 Task: Look for space in Marau, Brazil from 3rd August, 2023 to 17th August, 2023 for 3 adults, 1 child in price range Rs.3000 to Rs.15000. Place can be entire place with 3 bedrooms having 4 beds and 2 bathrooms. Property type can be house, flat, guest house. Booking option can be shelf check-in. Required host language is Spanish.
Action: Mouse moved to (433, 184)
Screenshot: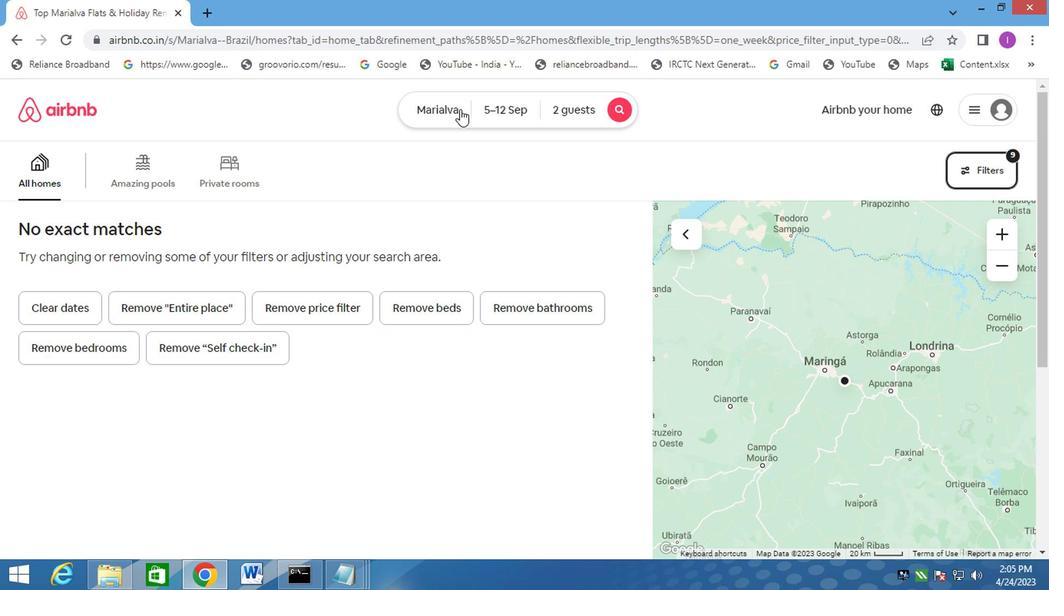 
Action: Mouse pressed left at (433, 184)
Screenshot: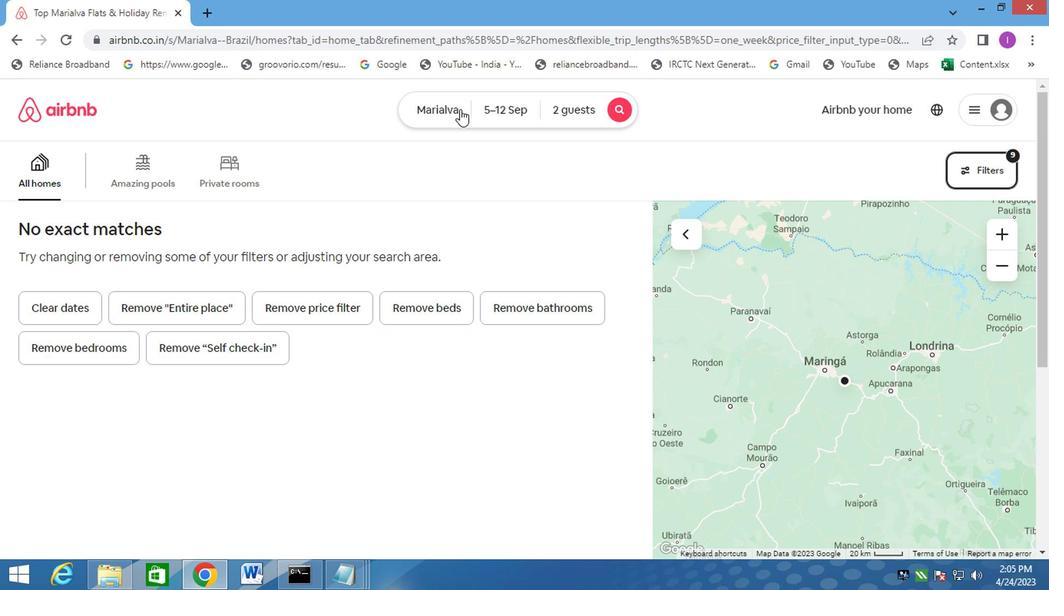 
Action: Mouse moved to (406, 225)
Screenshot: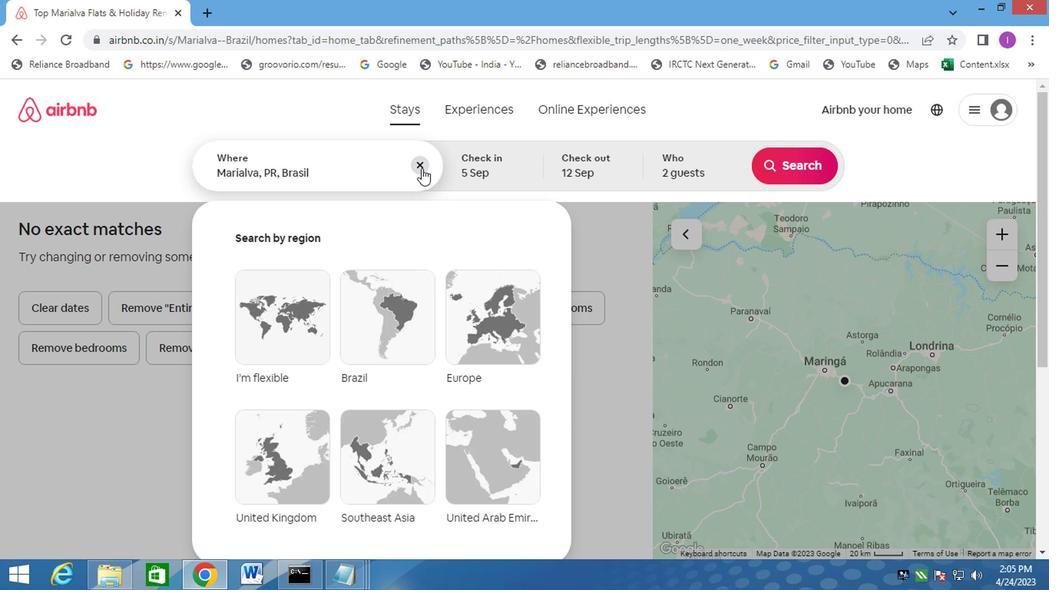 
Action: Mouse pressed left at (406, 225)
Screenshot: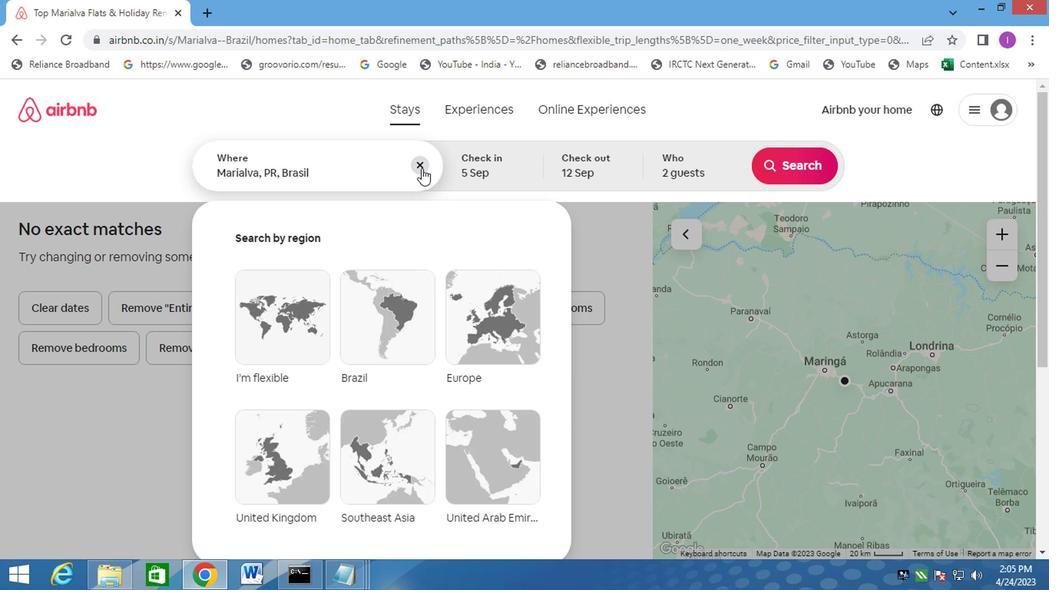 
Action: Mouse moved to (407, 225)
Screenshot: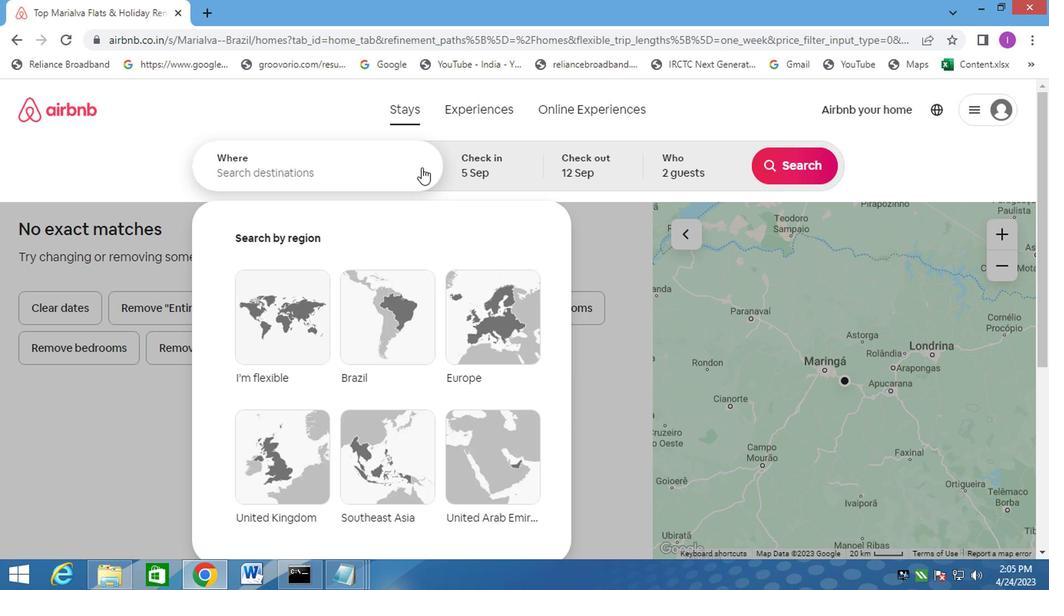 
Action: Key pressed marau,<Key.shift>BRAZIL
Screenshot: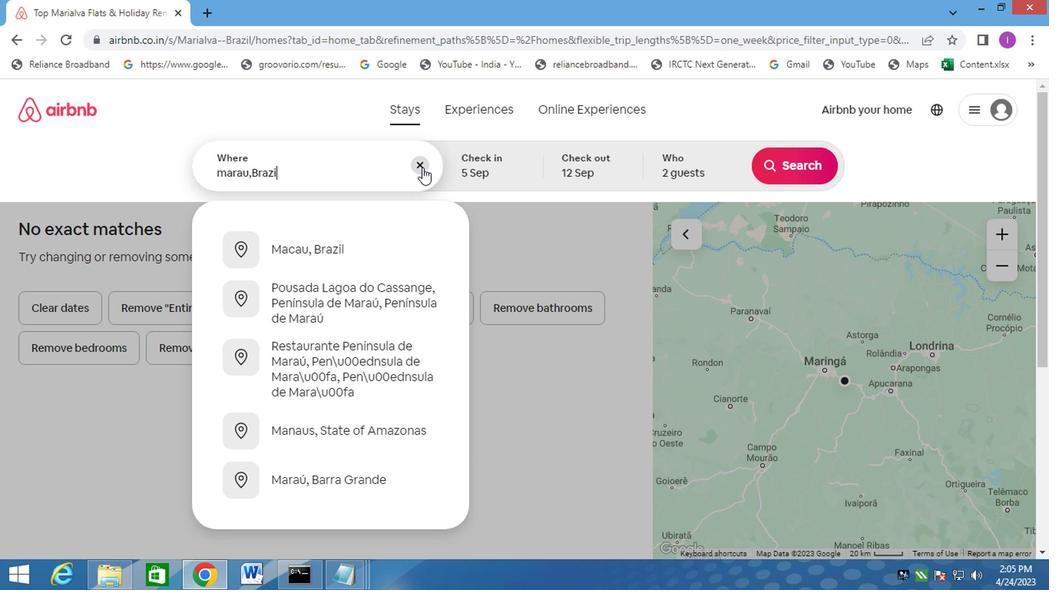 
Action: Mouse moved to (464, 220)
Screenshot: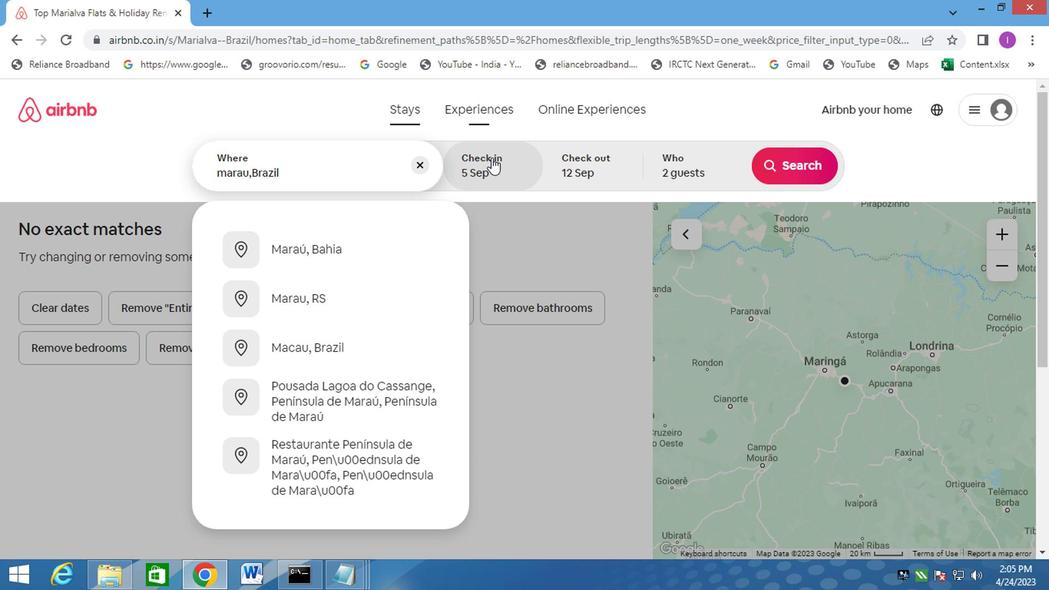 
Action: Mouse pressed left at (464, 220)
Screenshot: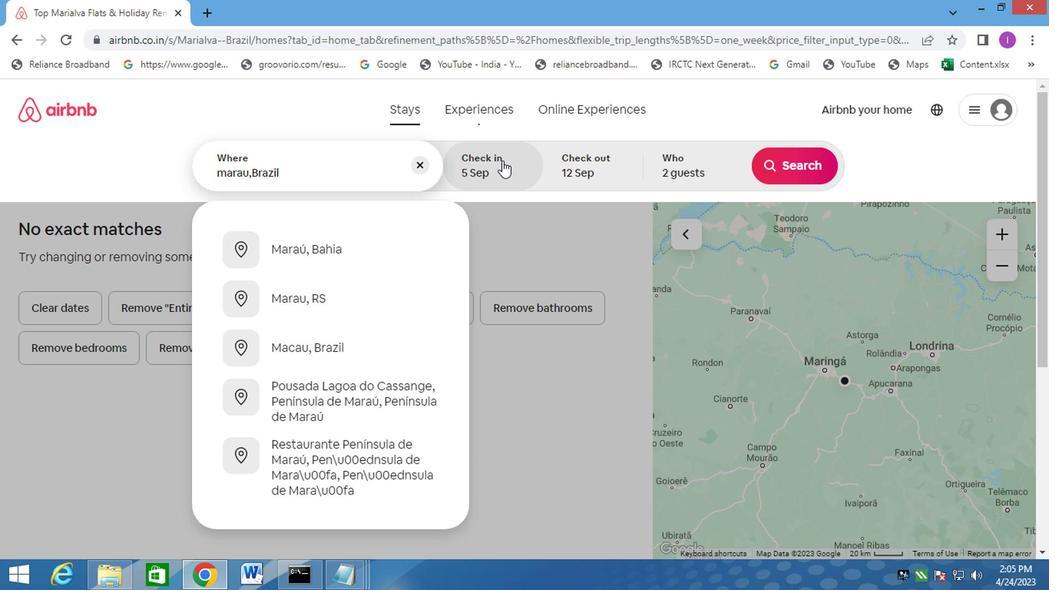 
Action: Mouse moved to (272, 312)
Screenshot: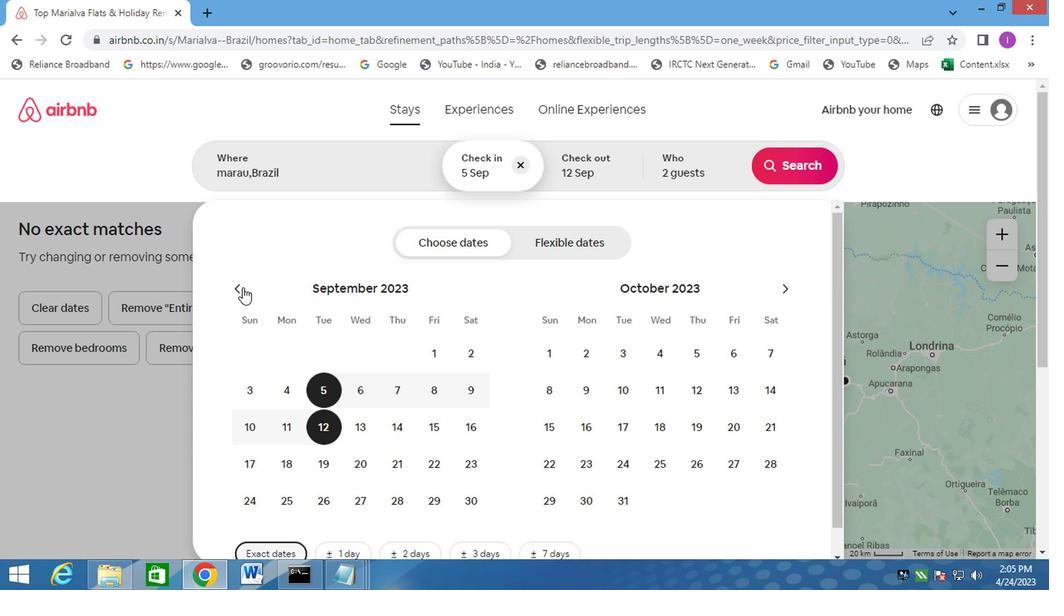 
Action: Mouse pressed left at (272, 312)
Screenshot: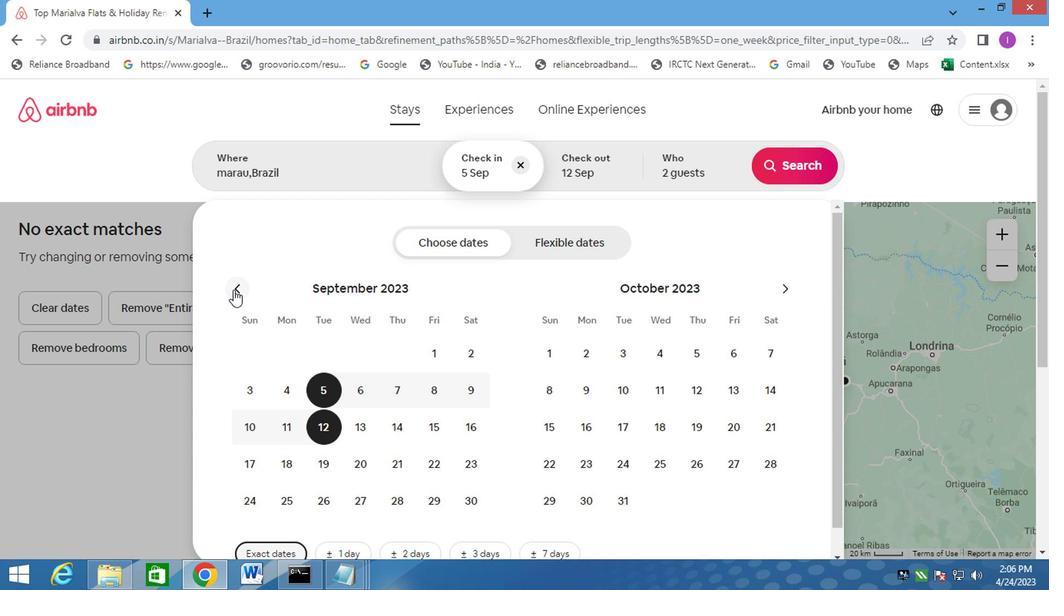 
Action: Mouse moved to (391, 364)
Screenshot: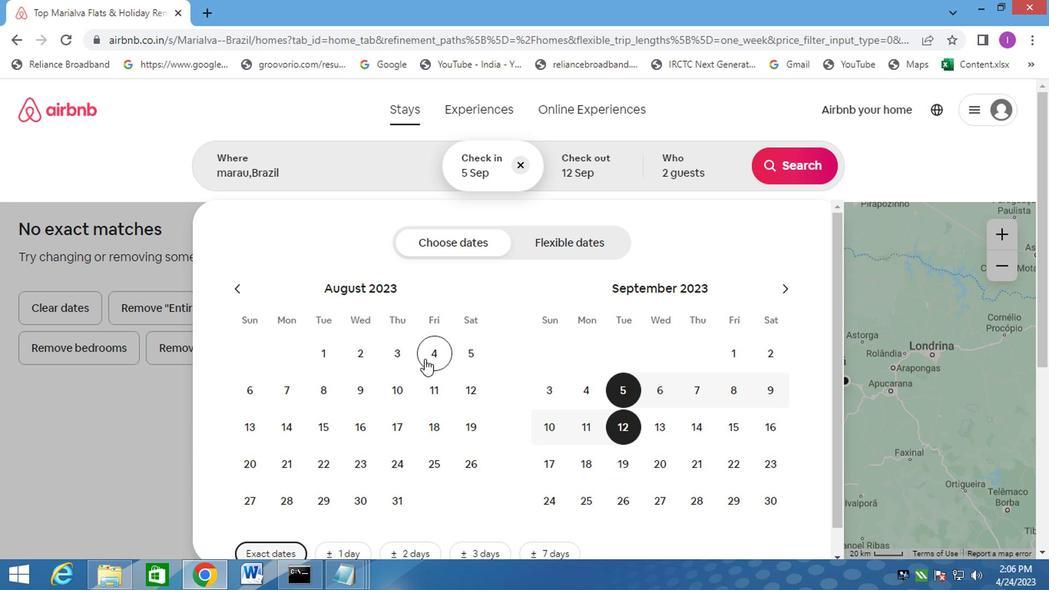
Action: Mouse pressed left at (391, 364)
Screenshot: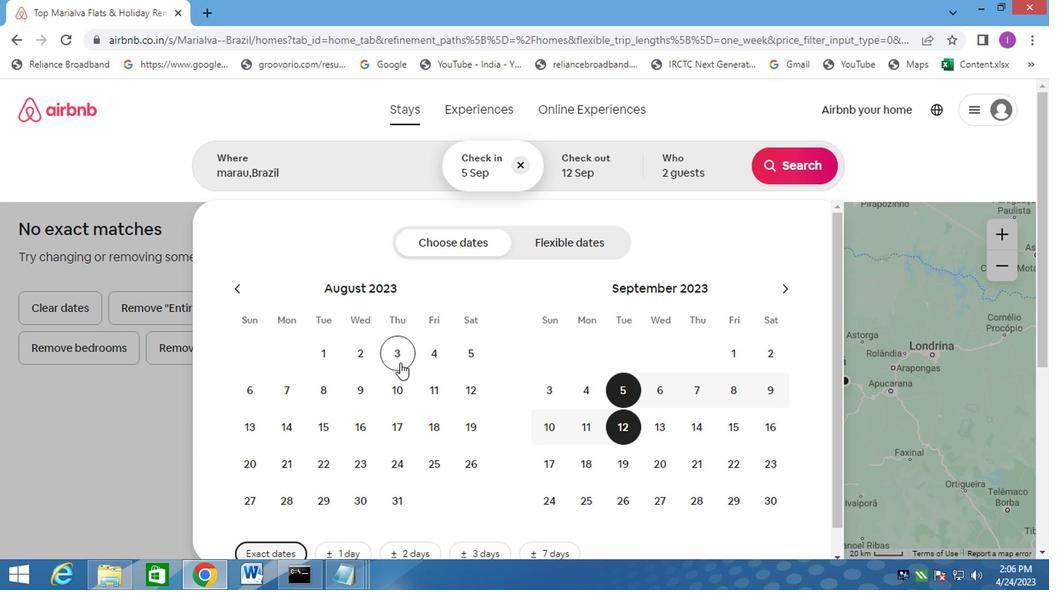 
Action: Mouse moved to (390, 404)
Screenshot: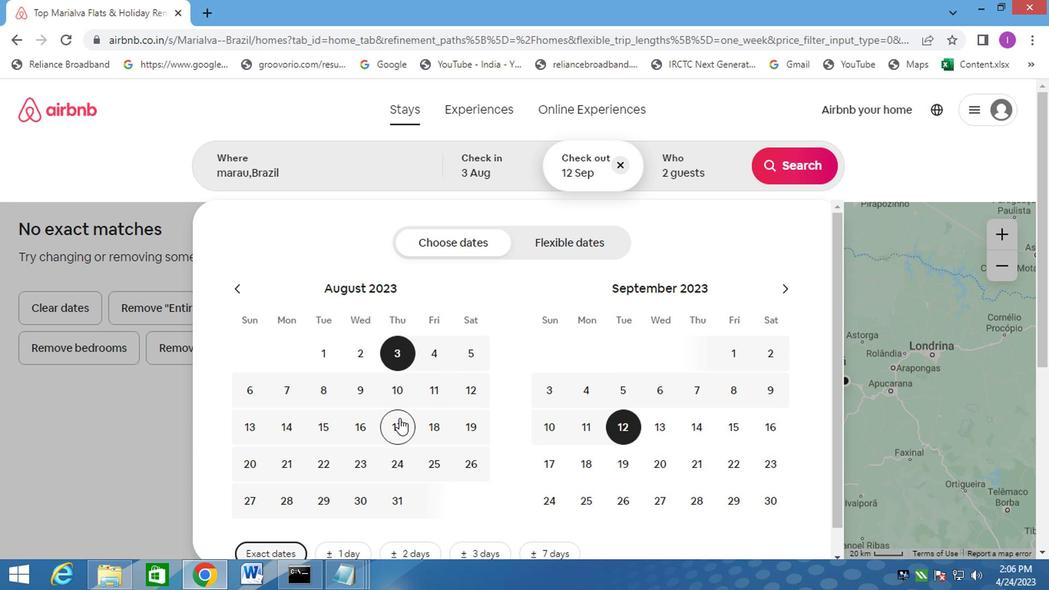 
Action: Mouse pressed left at (390, 404)
Screenshot: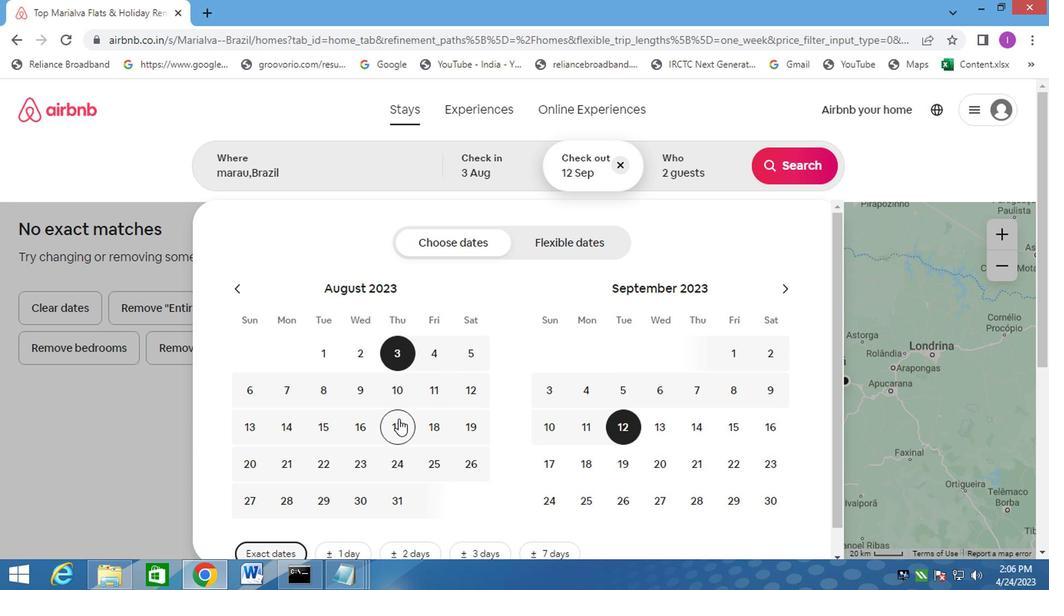 
Action: Mouse moved to (618, 225)
Screenshot: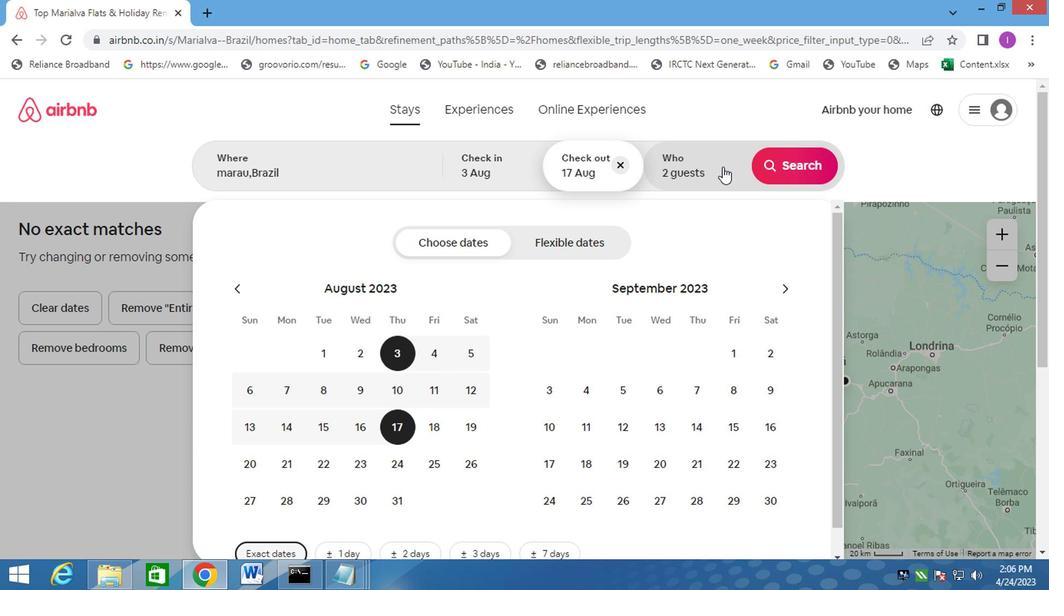 
Action: Mouse pressed left at (618, 225)
Screenshot: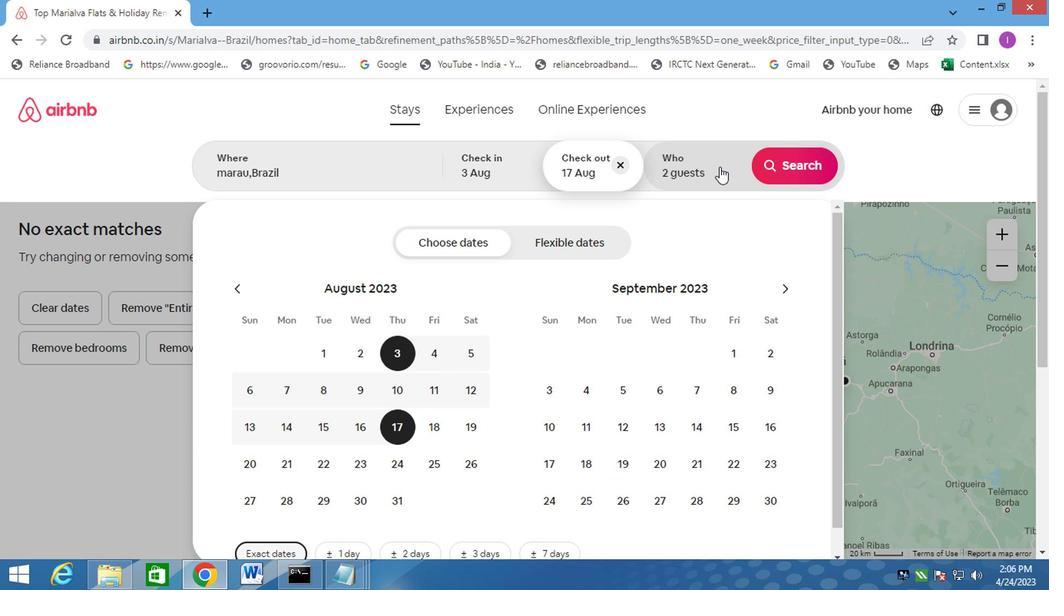 
Action: Mouse moved to (669, 224)
Screenshot: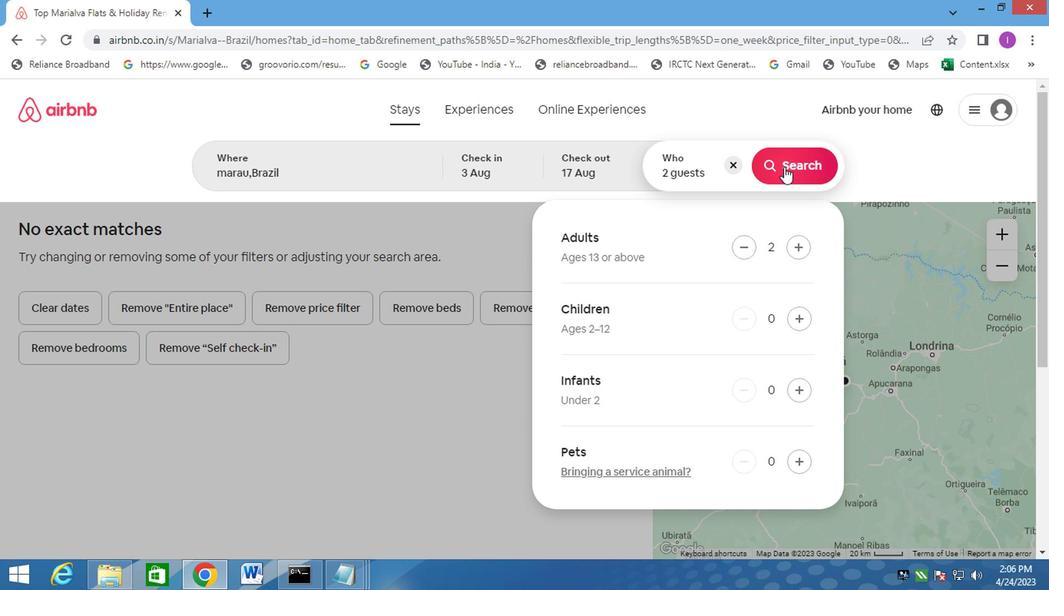 
Action: Mouse pressed left at (669, 224)
Screenshot: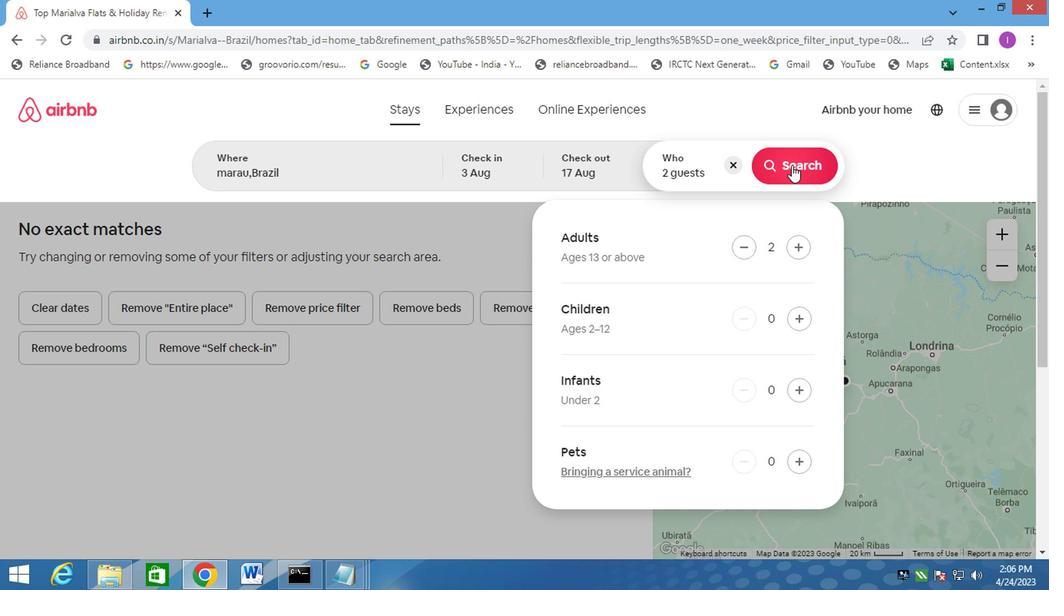 
Action: Mouse pressed left at (669, 224)
Screenshot: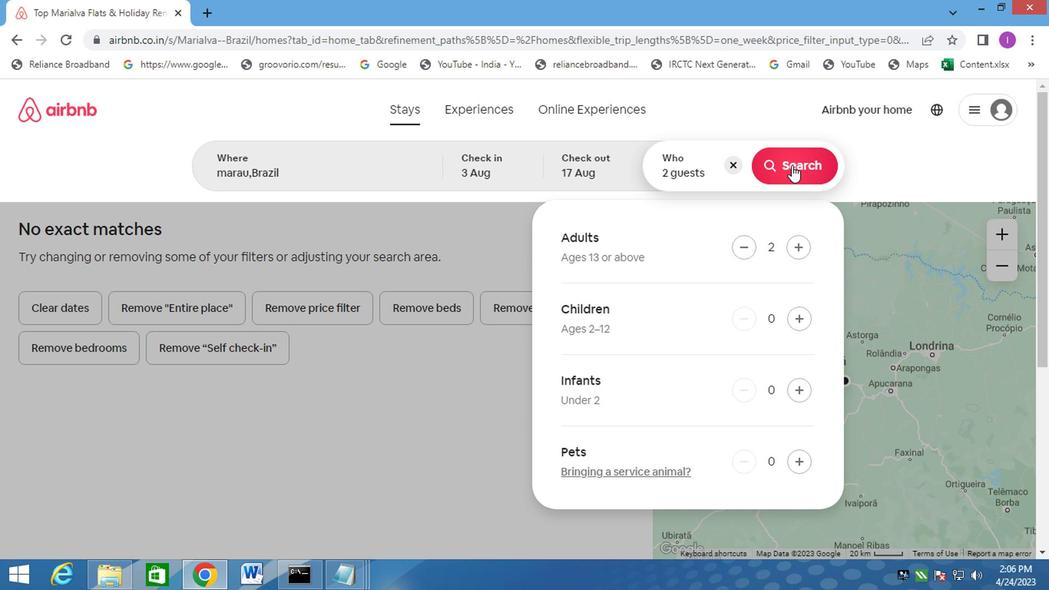 
Action: Mouse moved to (801, 230)
Screenshot: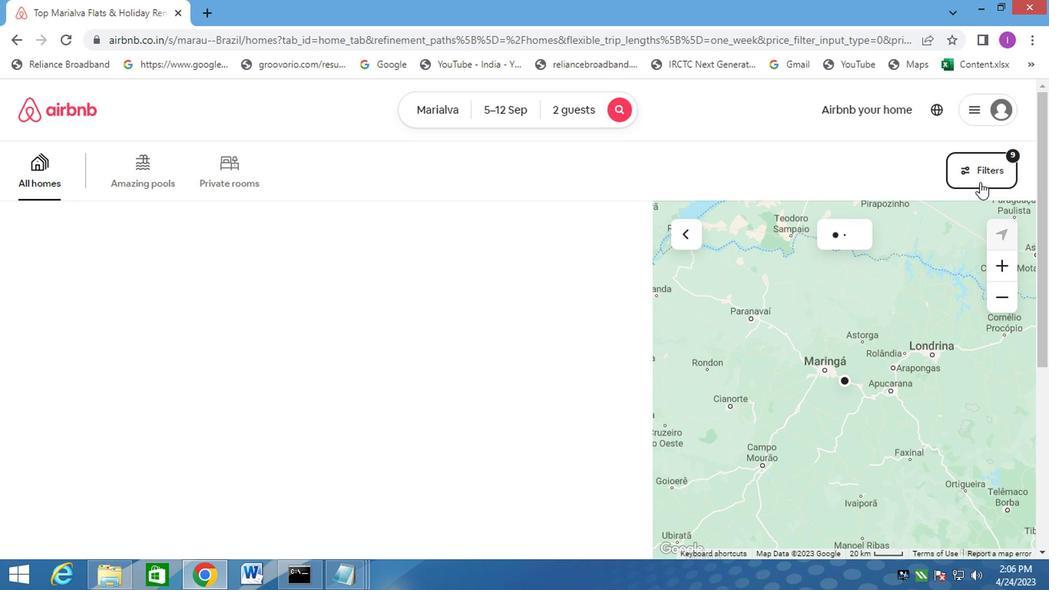 
Action: Mouse pressed left at (801, 230)
Screenshot: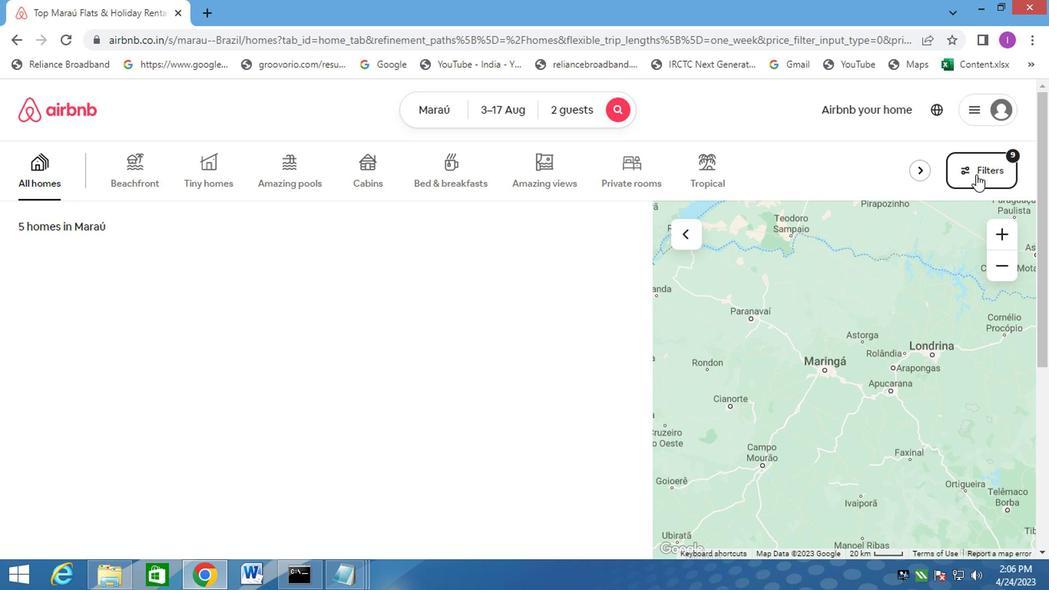 
Action: Mouse moved to (600, 351)
Screenshot: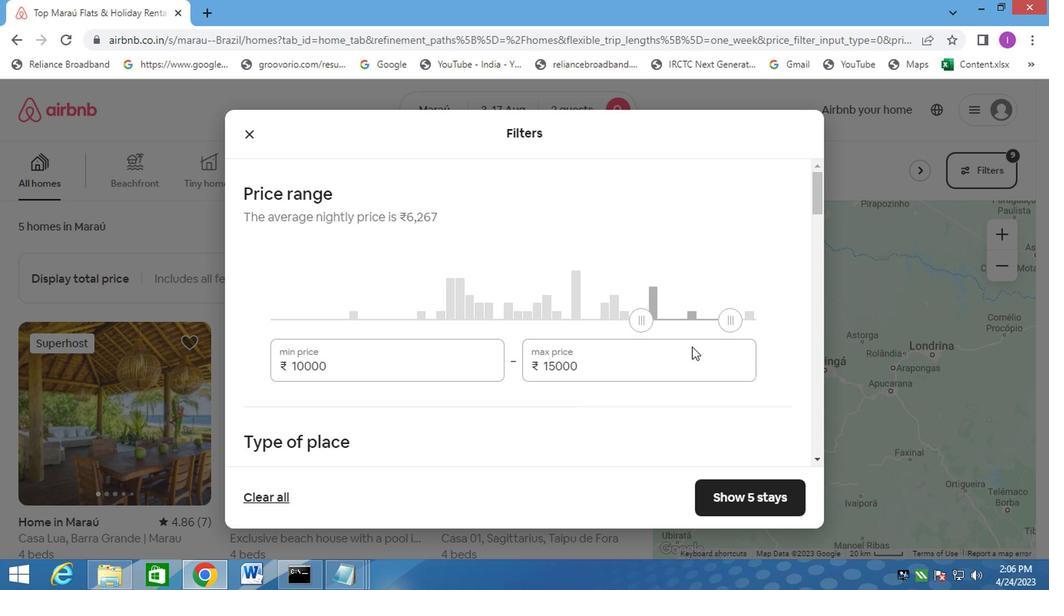 
Action: Mouse scrolled (600, 351) with delta (0, 0)
Screenshot: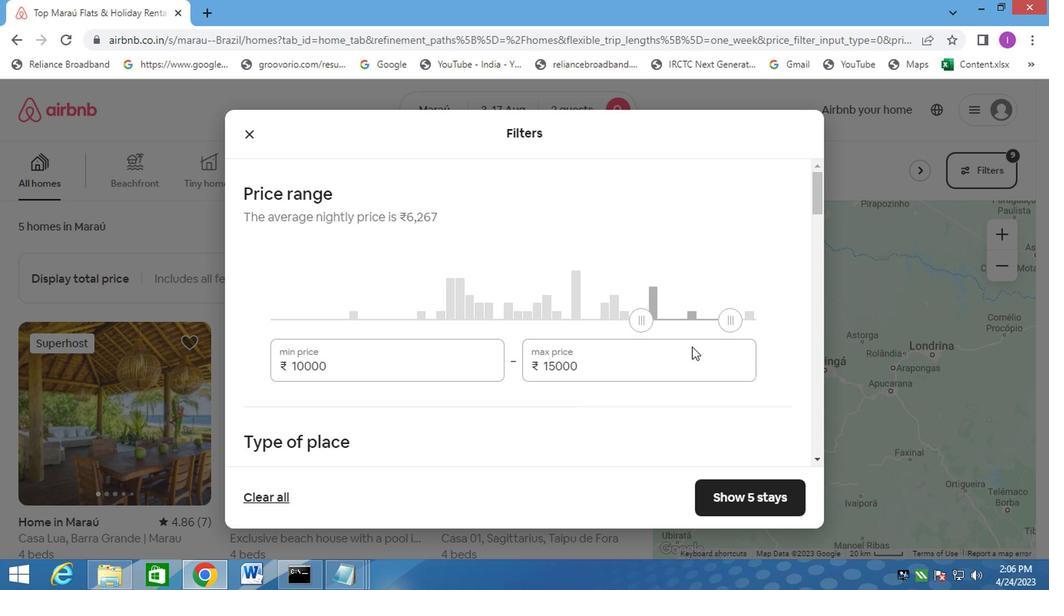 
Action: Mouse moved to (602, 351)
Screenshot: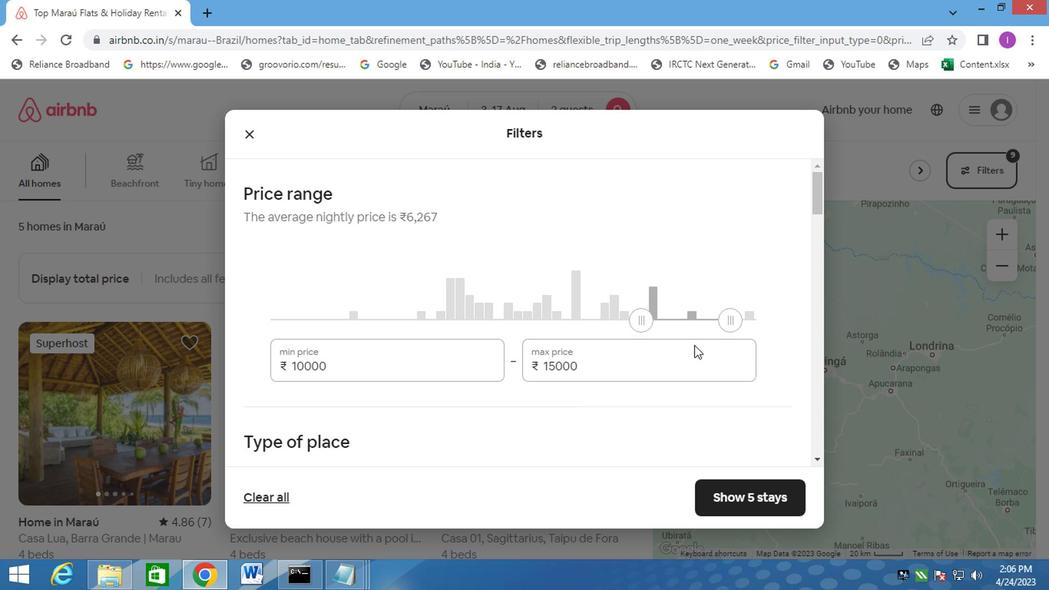 
Action: Mouse scrolled (602, 351) with delta (0, 0)
Screenshot: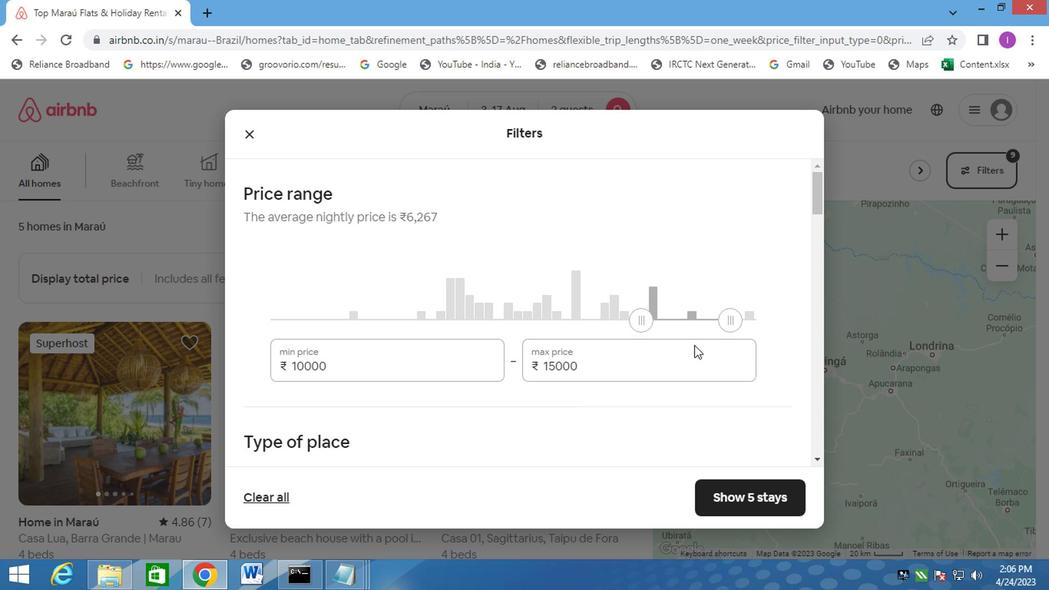 
Action: Mouse moved to (581, 381)
Screenshot: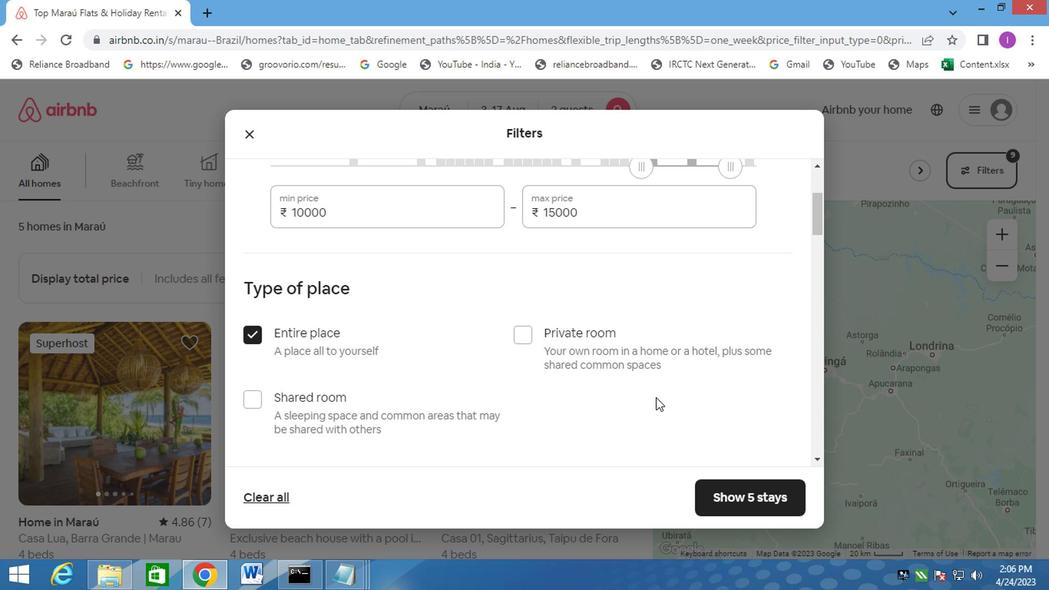 
Action: Mouse scrolled (581, 380) with delta (0, 0)
Screenshot: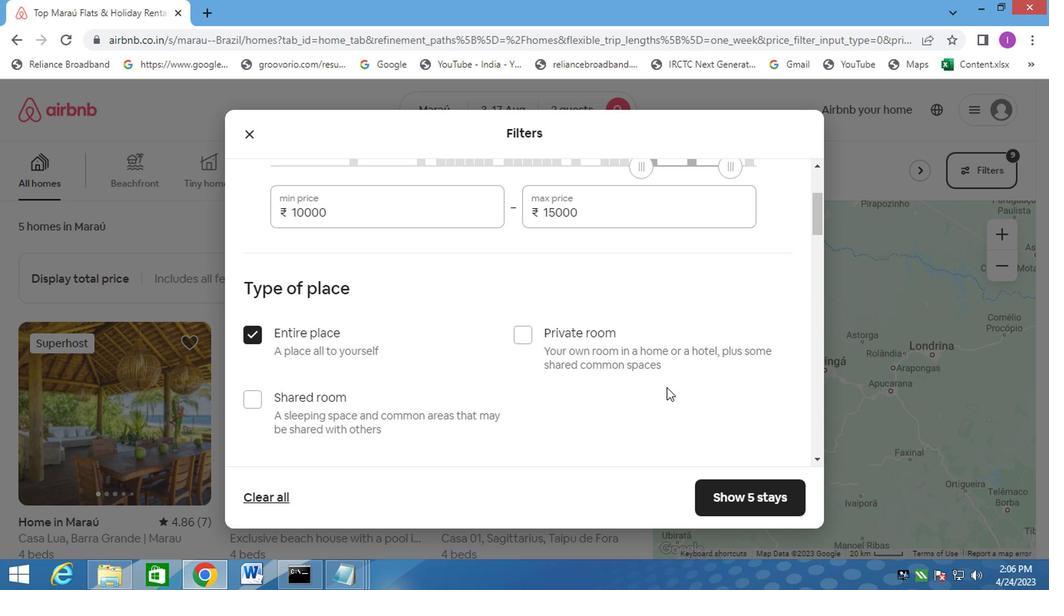 
Action: Mouse scrolled (581, 380) with delta (0, 0)
Screenshot: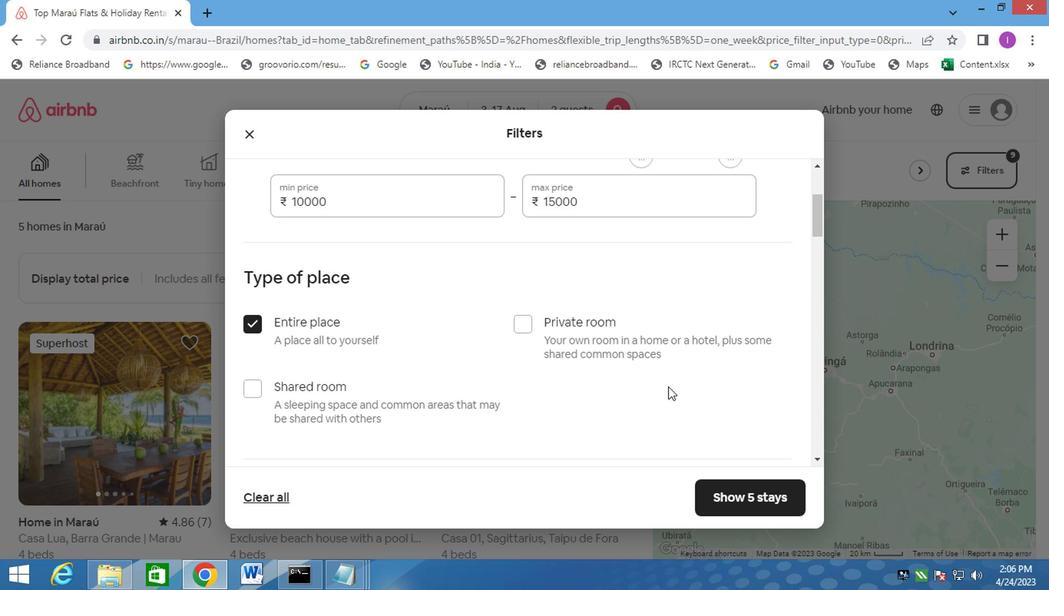 
Action: Mouse moved to (577, 379)
Screenshot: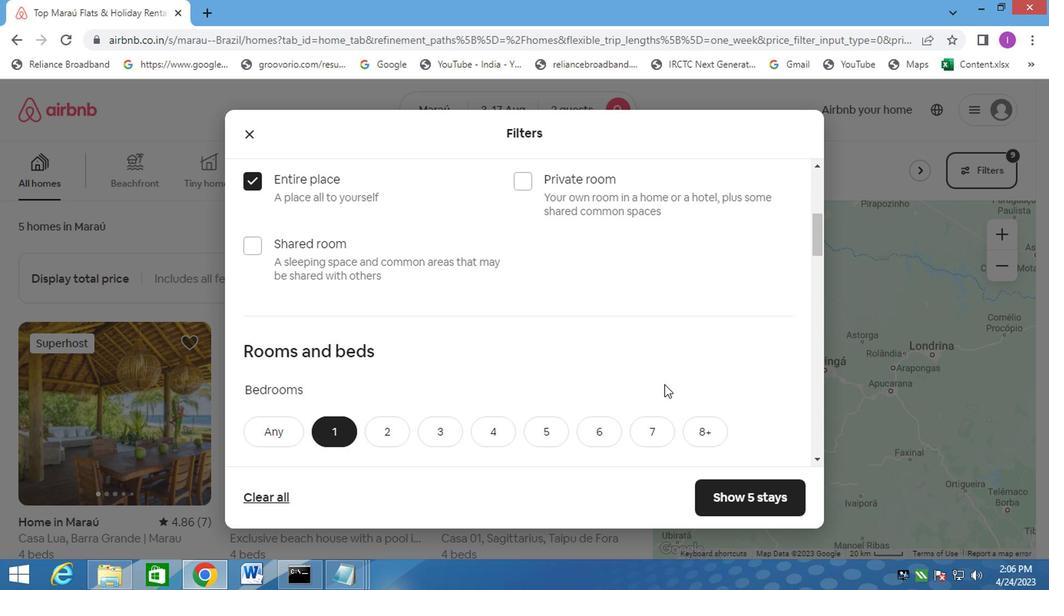 
Action: Mouse scrolled (577, 379) with delta (0, 0)
Screenshot: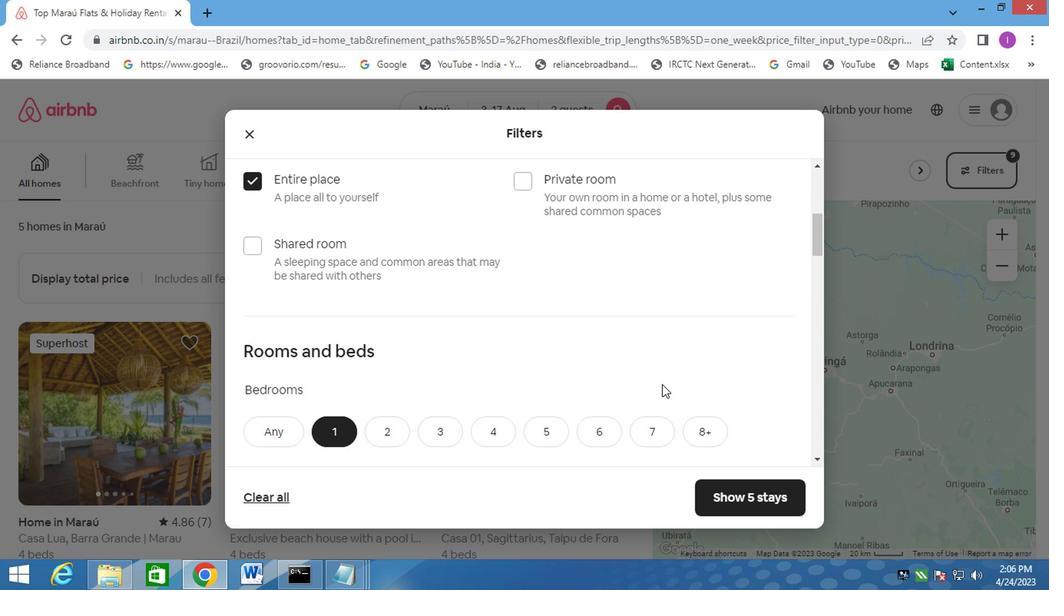 
Action: Mouse scrolled (577, 379) with delta (0, 0)
Screenshot: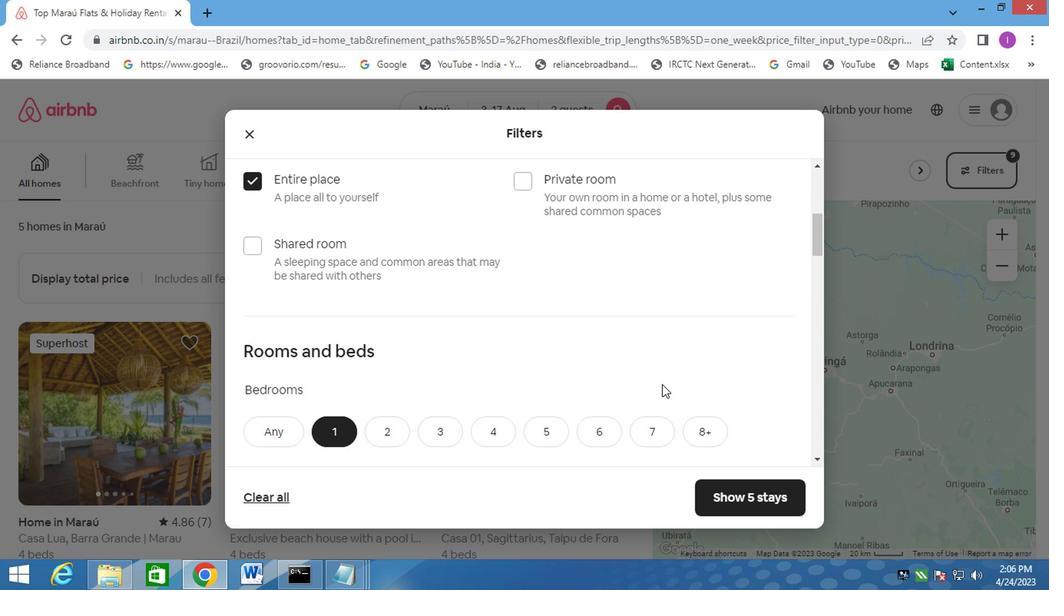 
Action: Mouse moved to (555, 372)
Screenshot: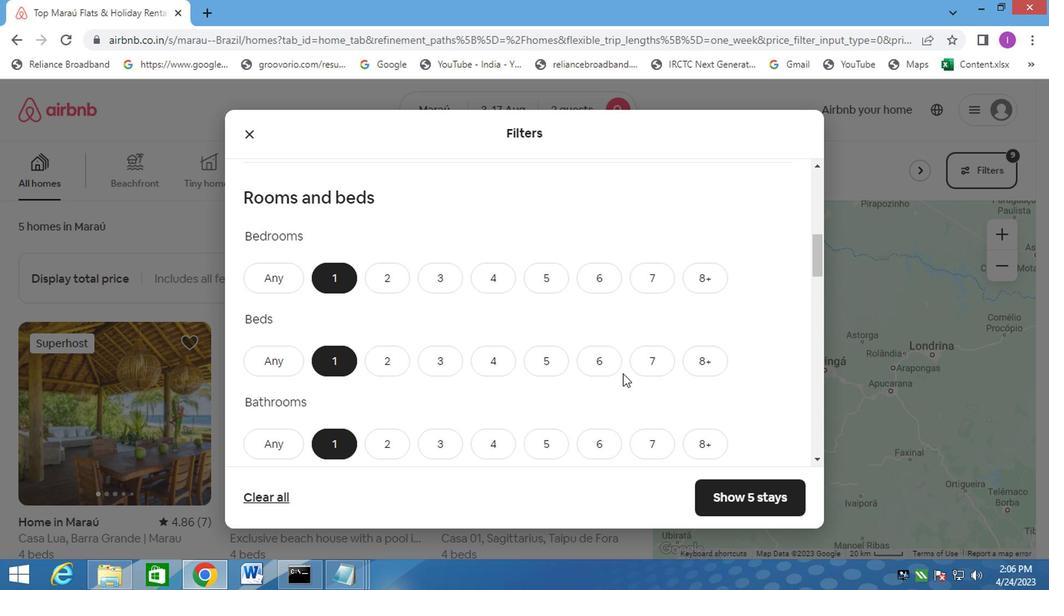 
Action: Mouse scrolled (555, 372) with delta (0, 0)
Screenshot: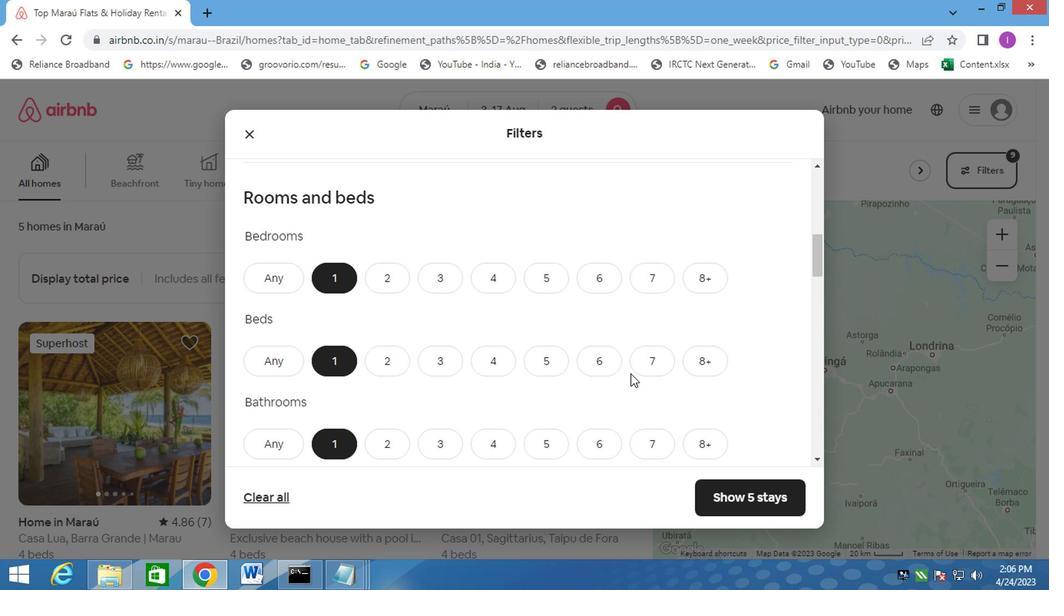 
Action: Mouse moved to (286, 202)
Screenshot: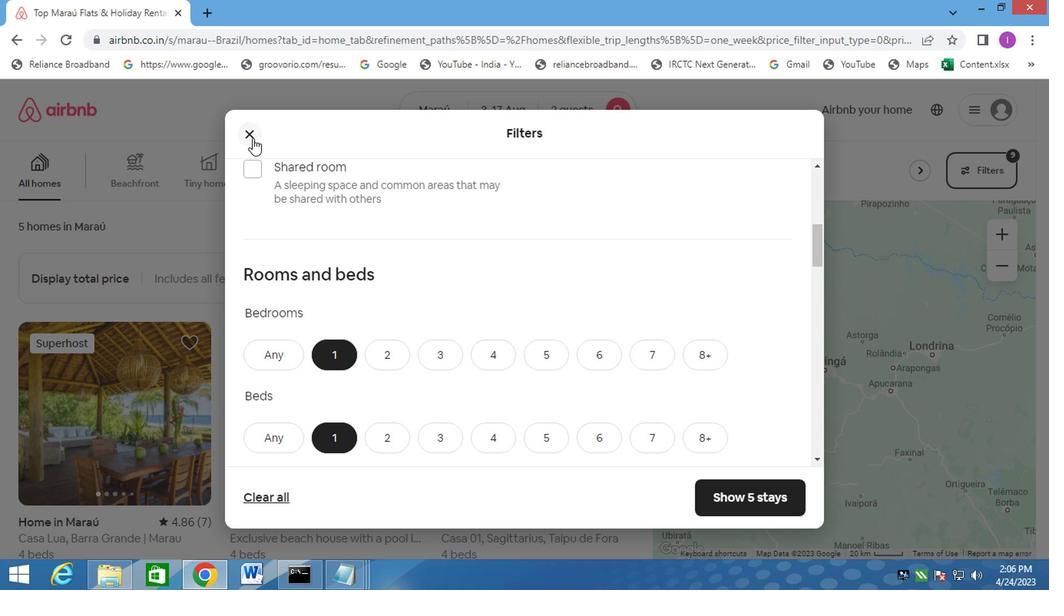 
Action: Mouse pressed left at (286, 202)
Screenshot: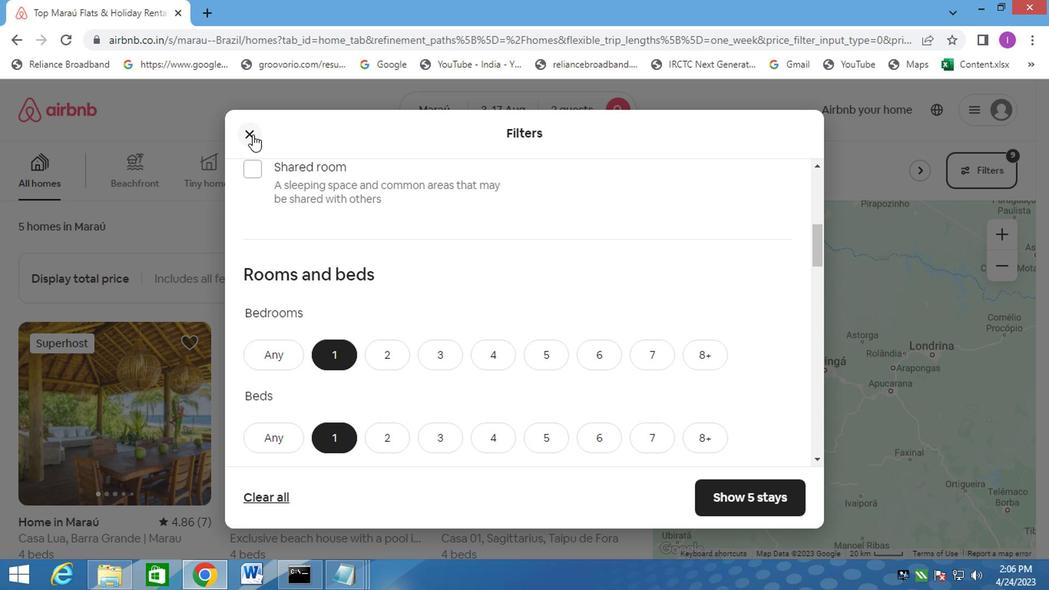 
Action: Mouse moved to (502, 189)
Screenshot: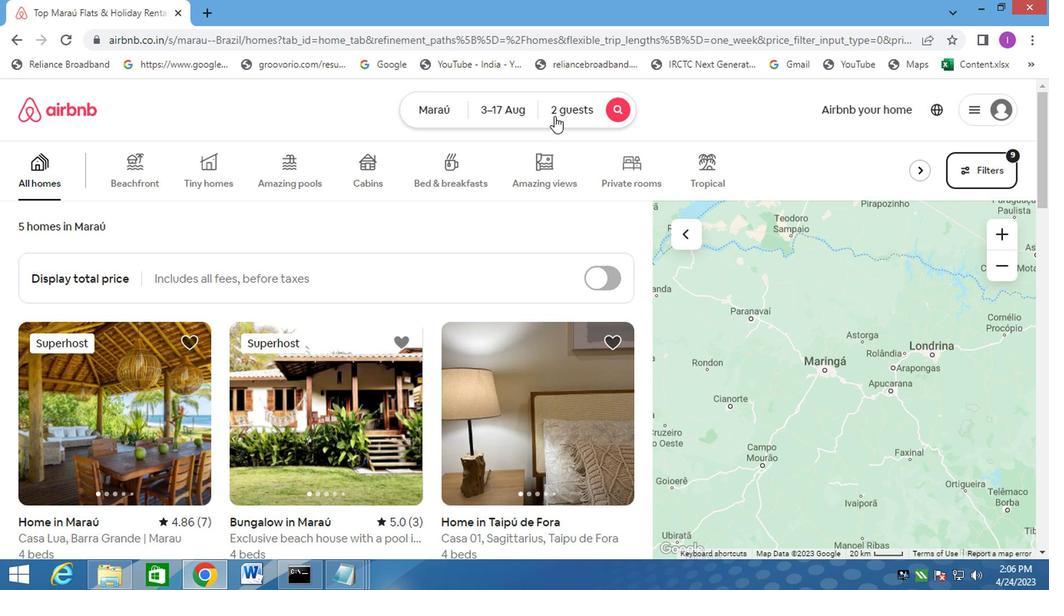 
Action: Mouse pressed left at (502, 189)
Screenshot: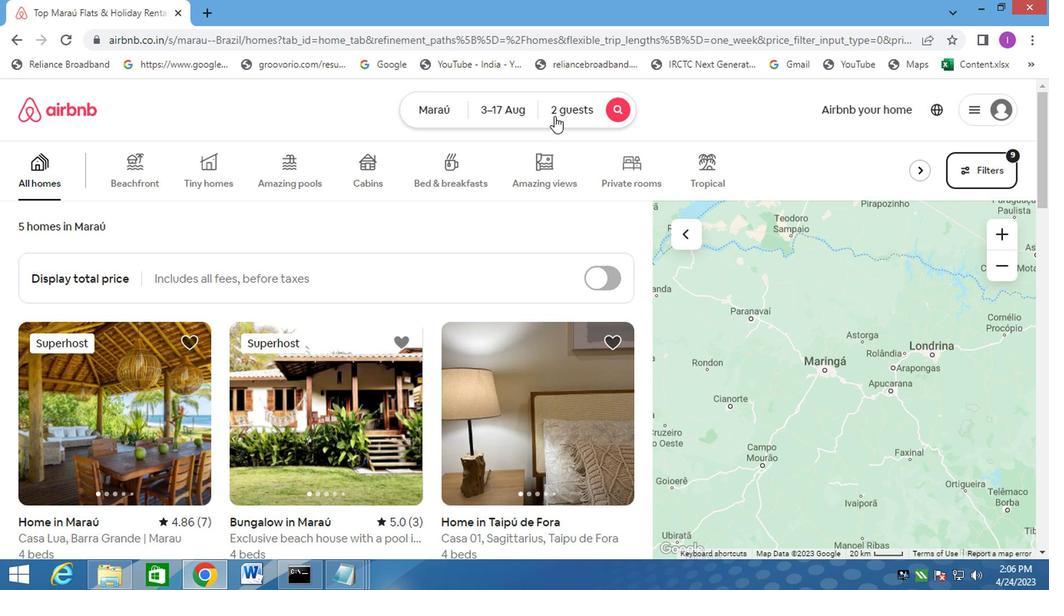 
Action: Mouse moved to (675, 282)
Screenshot: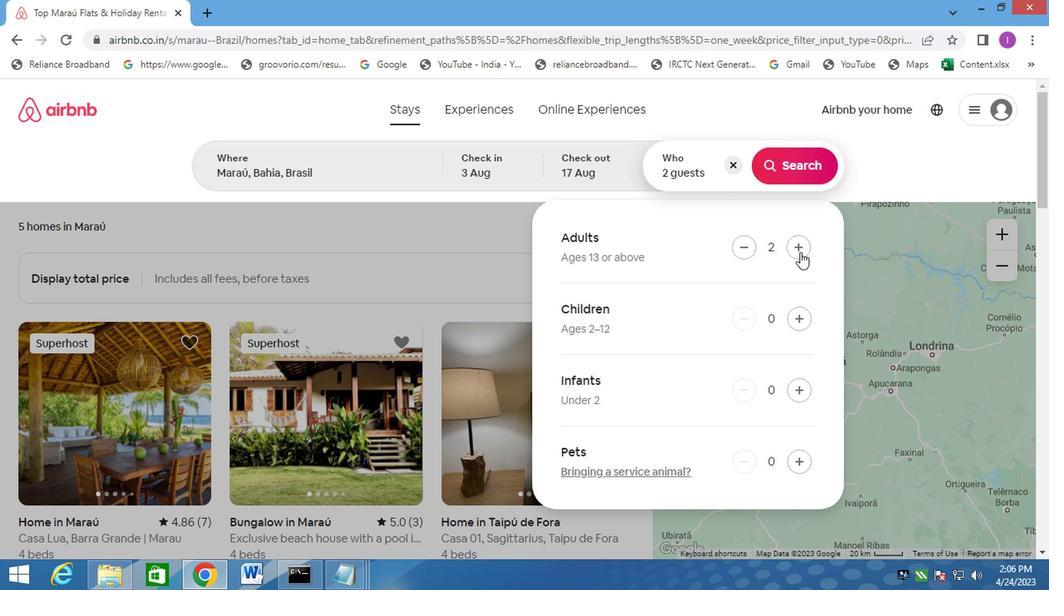 
Action: Mouse pressed left at (675, 282)
Screenshot: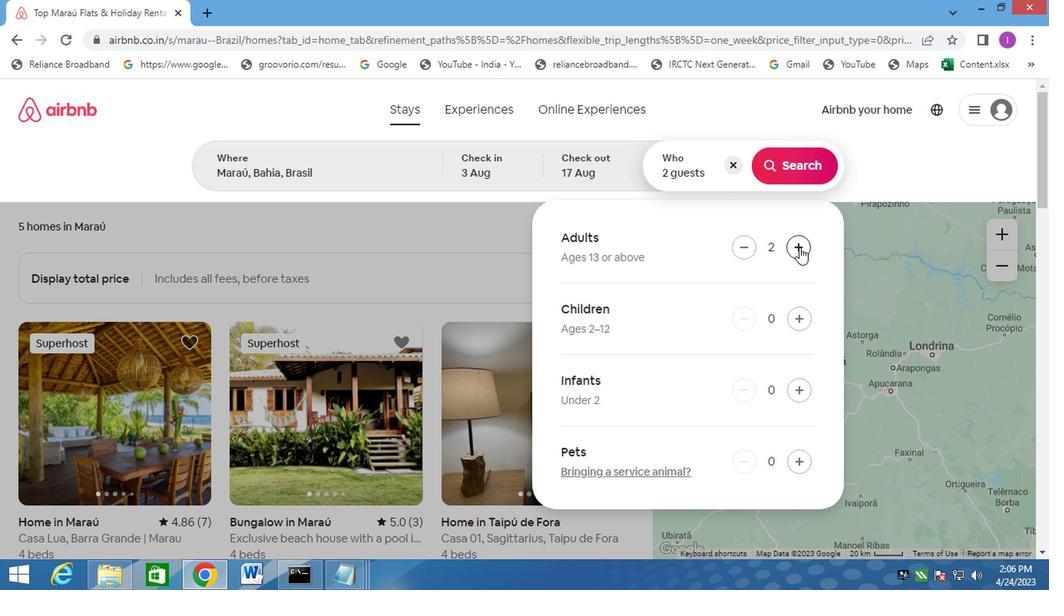 
Action: Mouse moved to (673, 330)
Screenshot: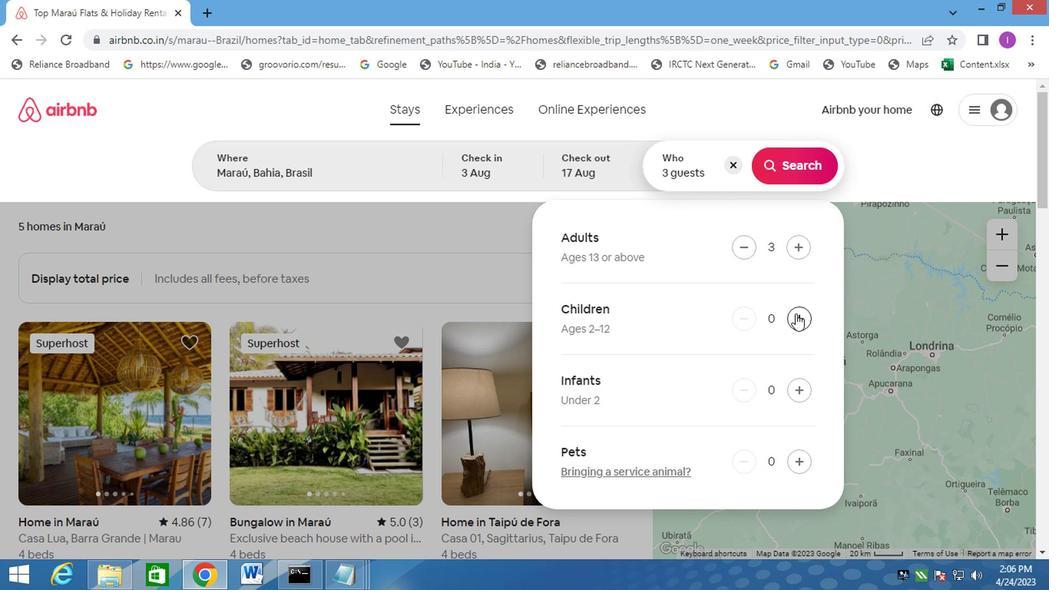 
Action: Mouse pressed left at (673, 330)
Screenshot: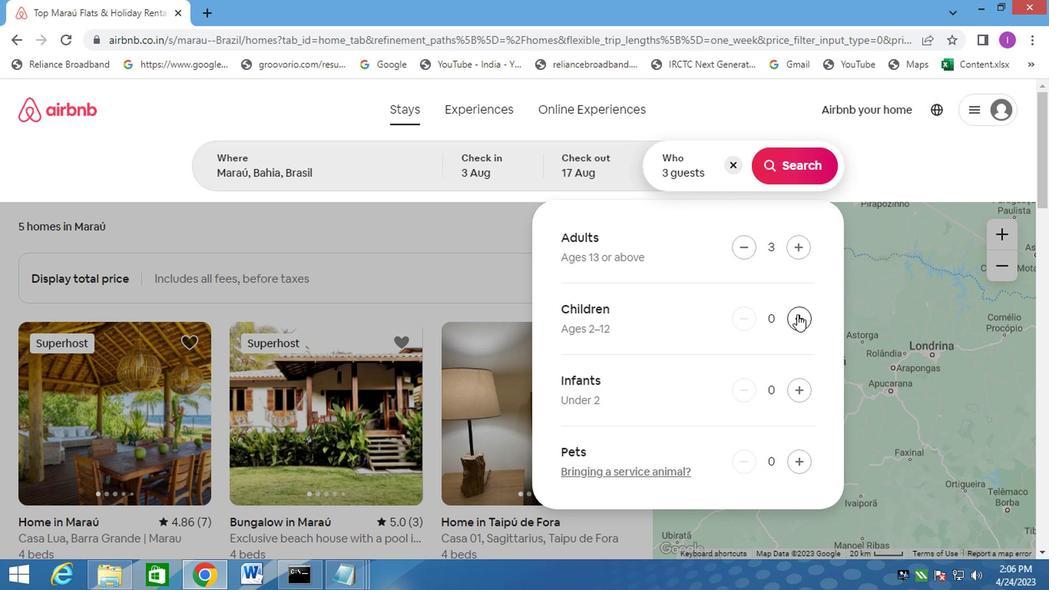 
Action: Mouse moved to (669, 224)
Screenshot: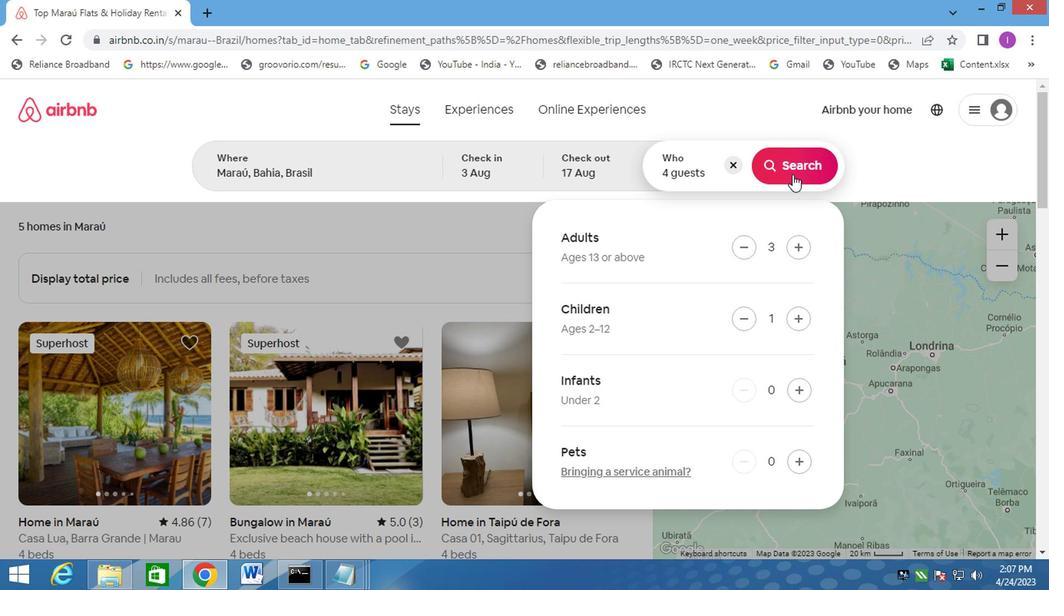 
Action: Mouse pressed left at (669, 224)
Screenshot: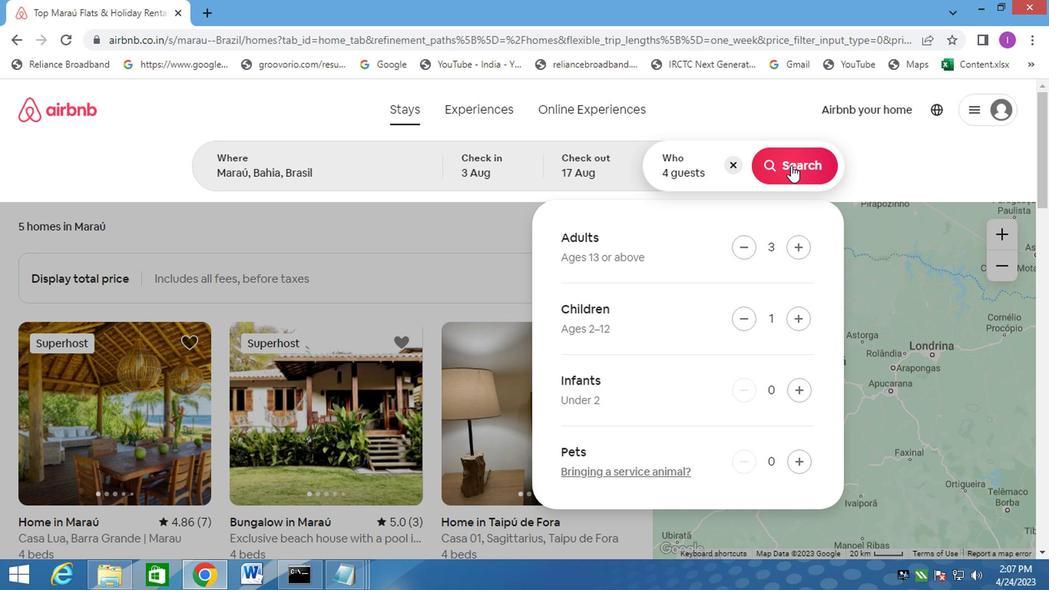 
Action: Mouse moved to (801, 234)
Screenshot: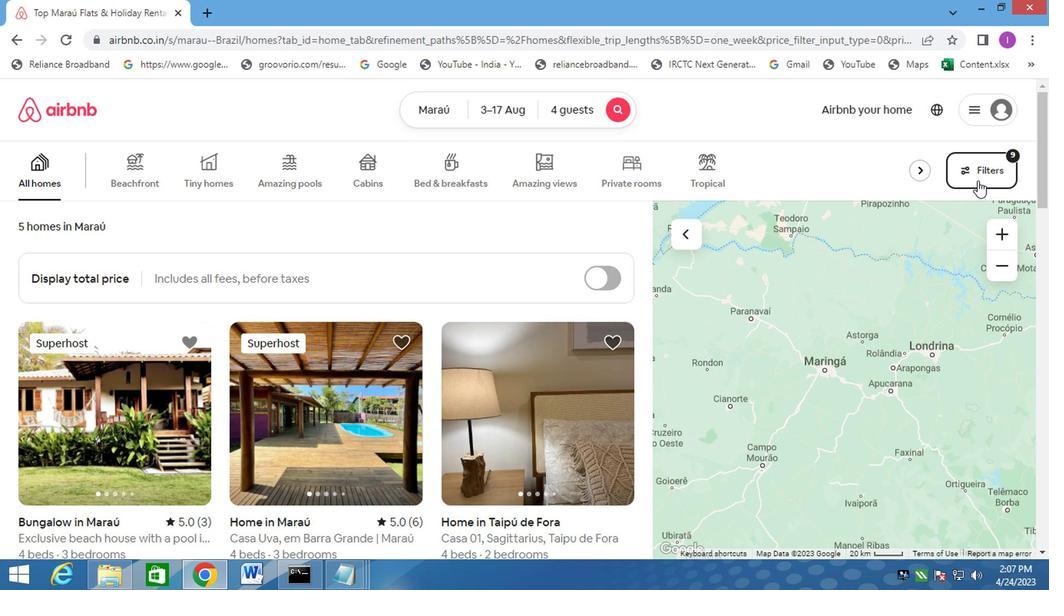 
Action: Mouse pressed left at (801, 234)
Screenshot: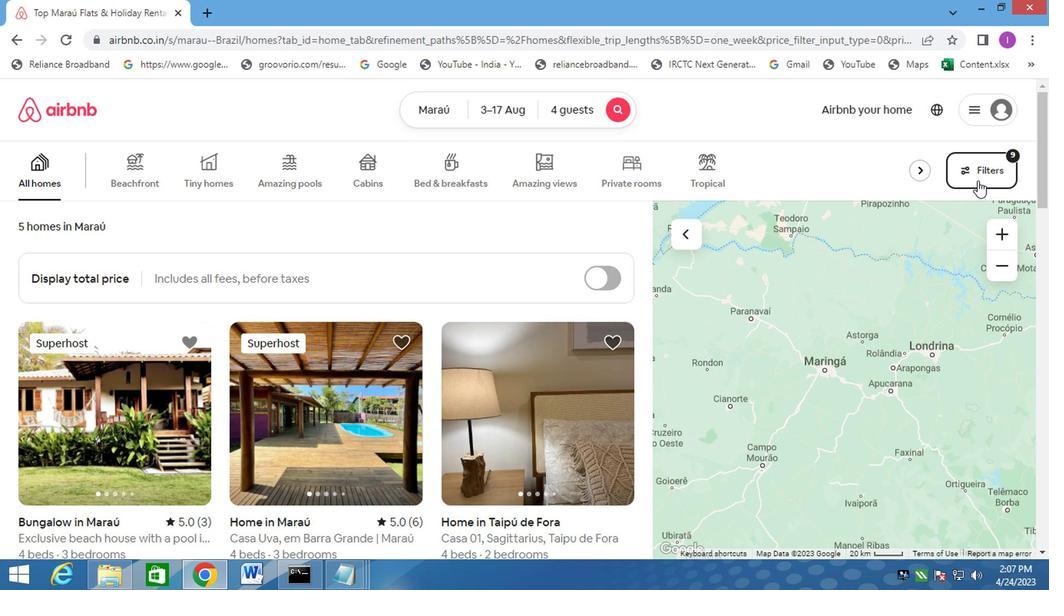 
Action: Mouse moved to (322, 366)
Screenshot: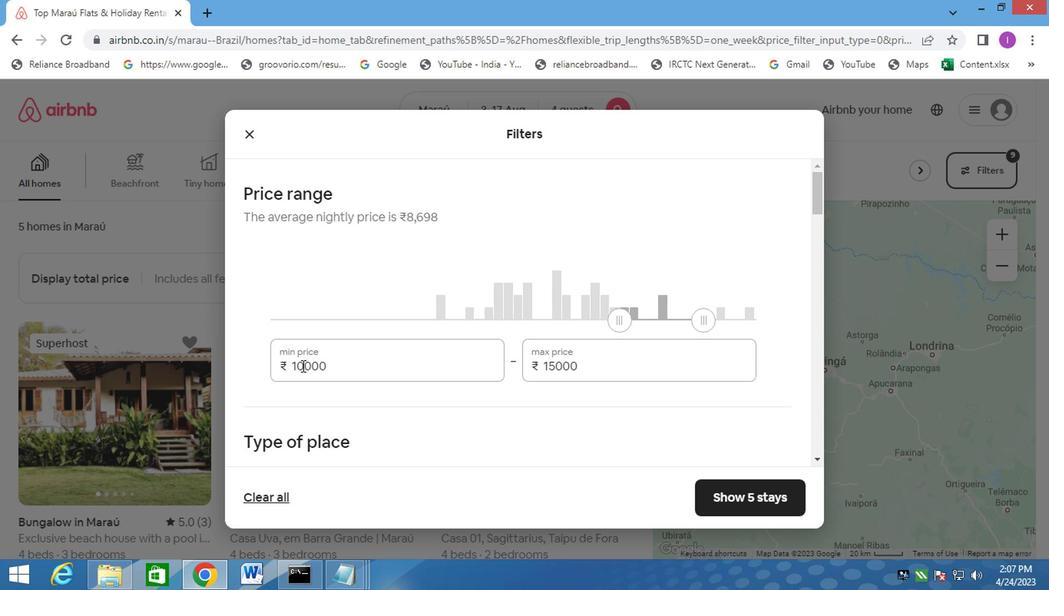 
Action: Mouse pressed left at (322, 366)
Screenshot: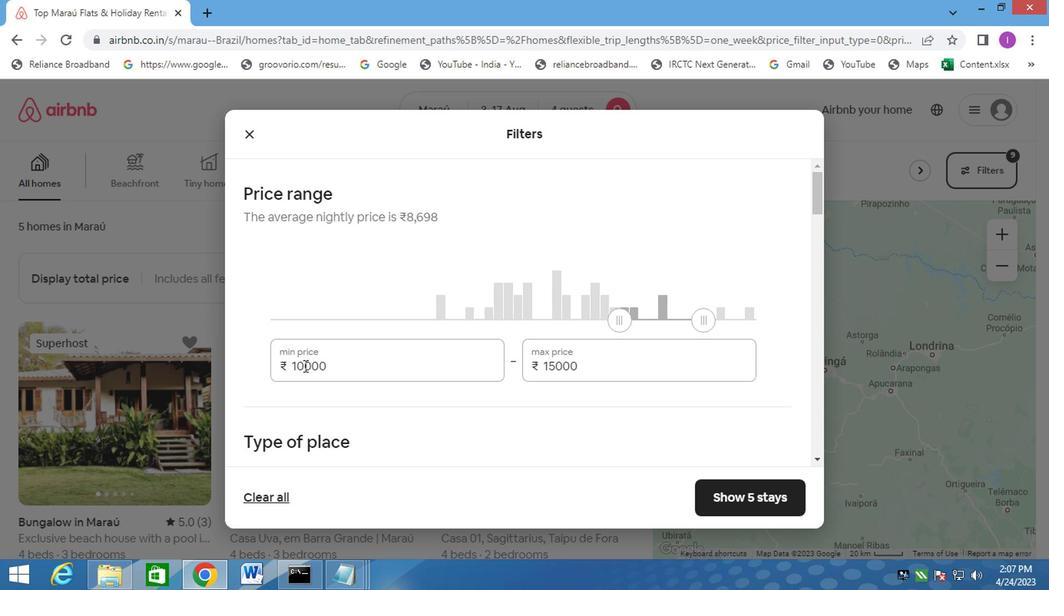 
Action: Mouse moved to (346, 360)
Screenshot: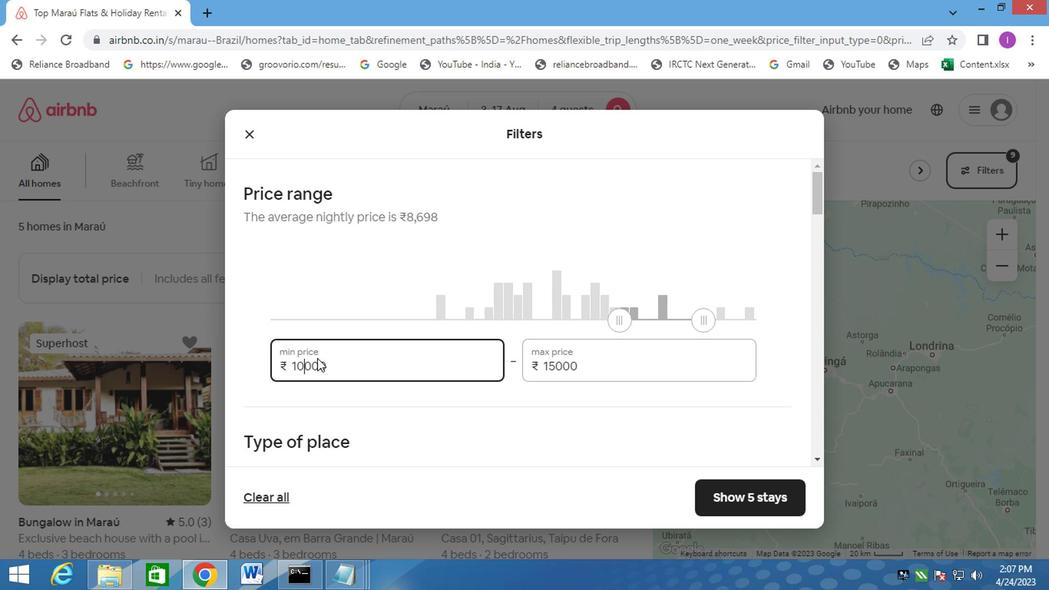 
Action: Key pressed <Key.backspace><Key.backspace>3
Screenshot: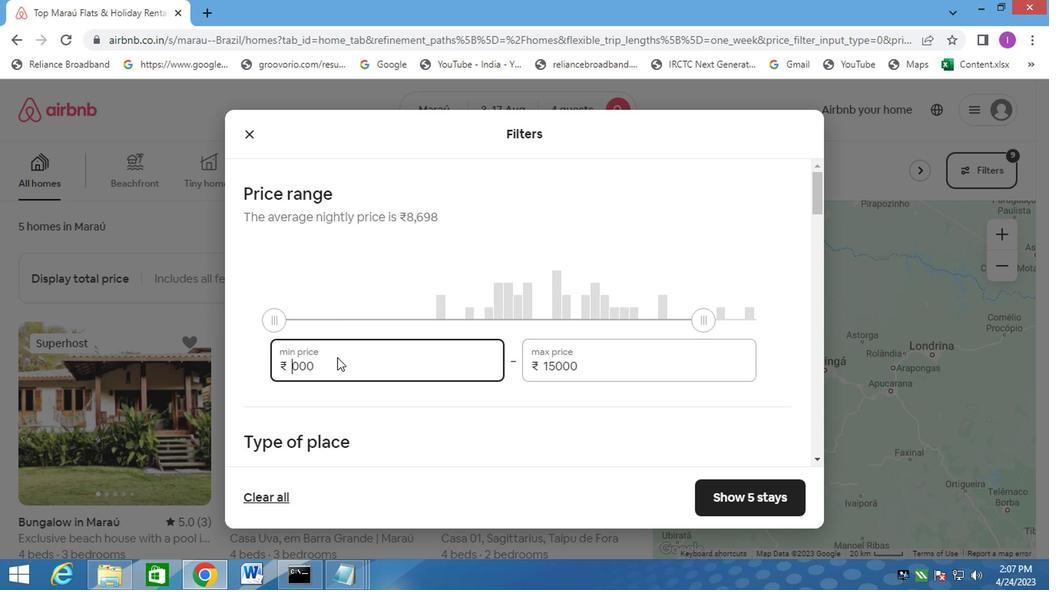 
Action: Mouse moved to (510, 364)
Screenshot: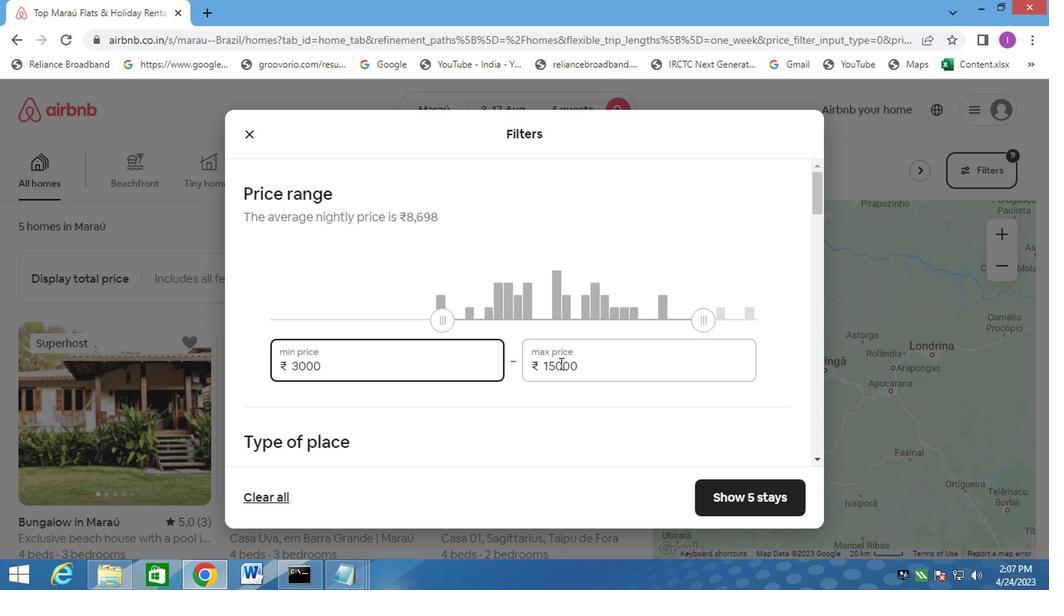 
Action: Mouse scrolled (510, 363) with delta (0, 0)
Screenshot: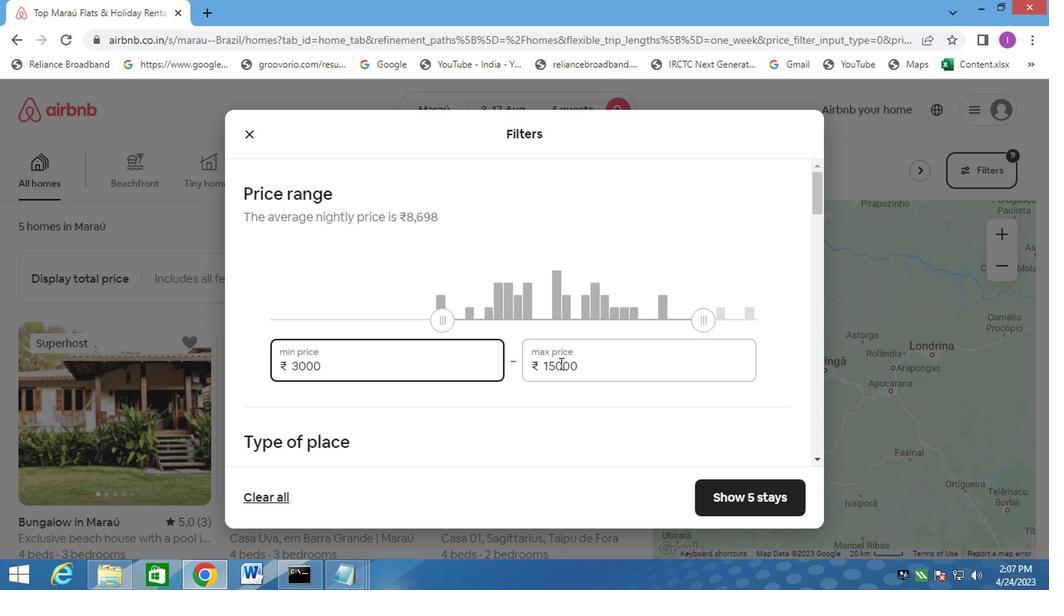 
Action: Mouse moved to (512, 364)
Screenshot: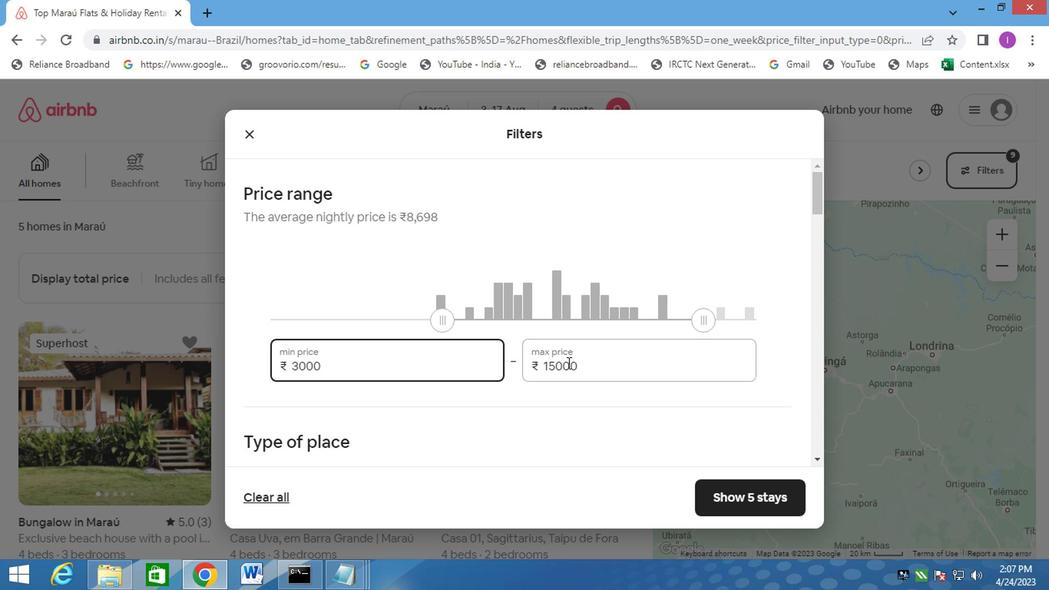 
Action: Mouse scrolled (512, 363) with delta (0, 0)
Screenshot: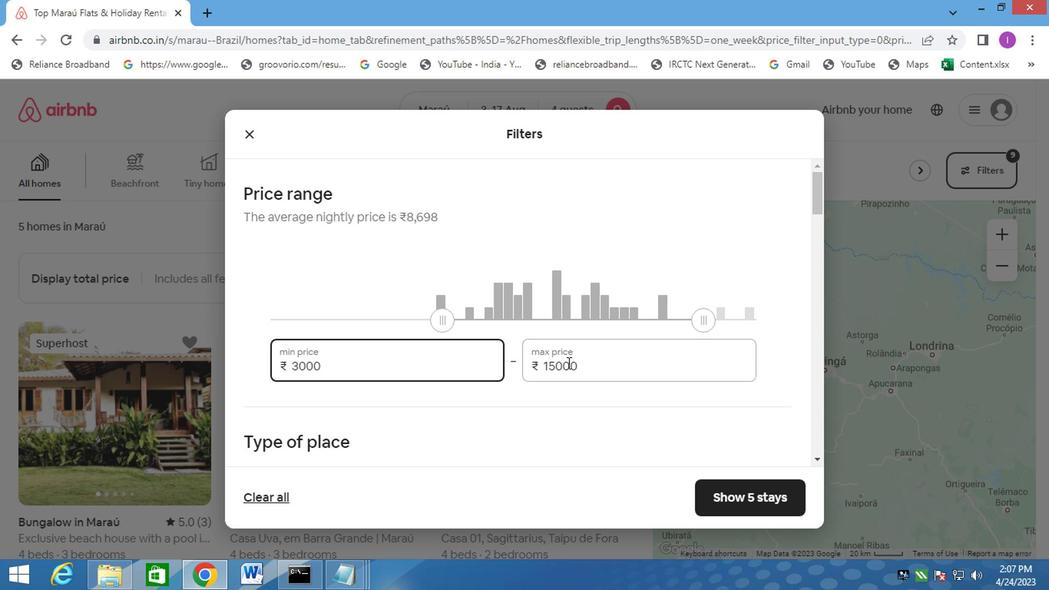 
Action: Mouse moved to (456, 367)
Screenshot: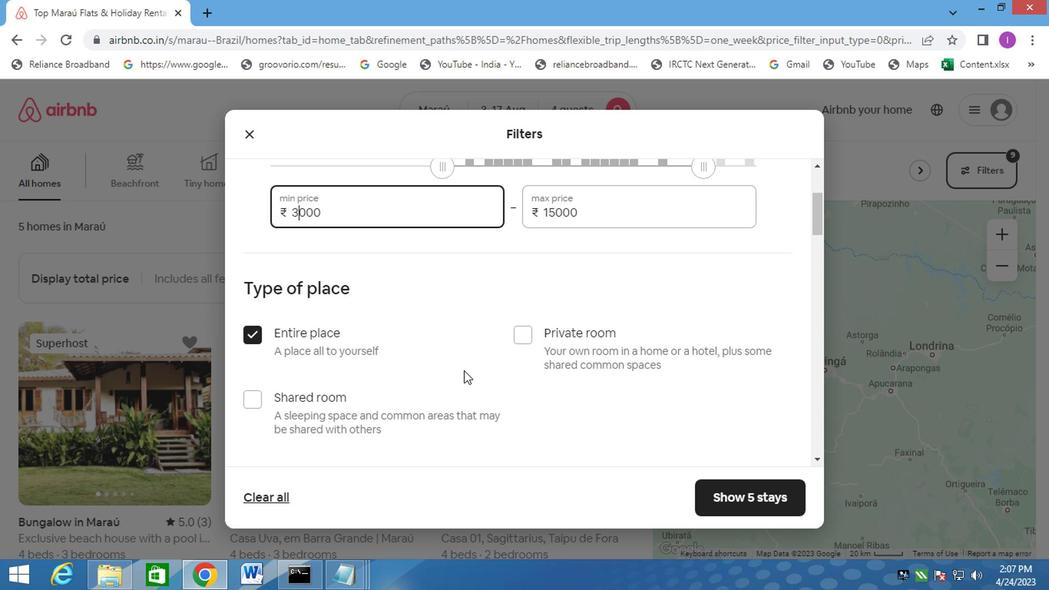 
Action: Mouse scrolled (456, 367) with delta (0, 0)
Screenshot: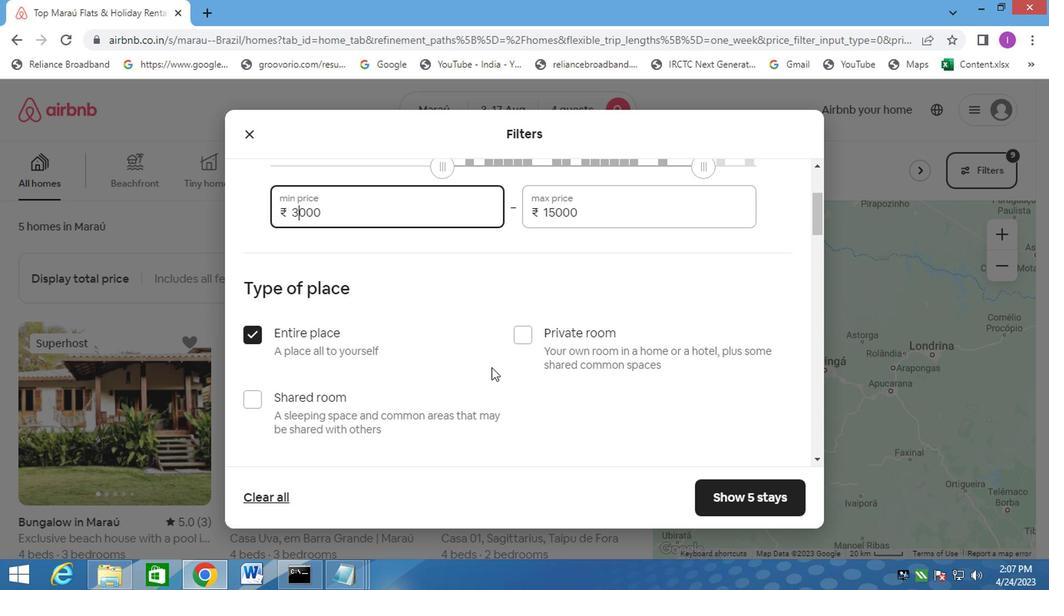 
Action: Mouse moved to (456, 367)
Screenshot: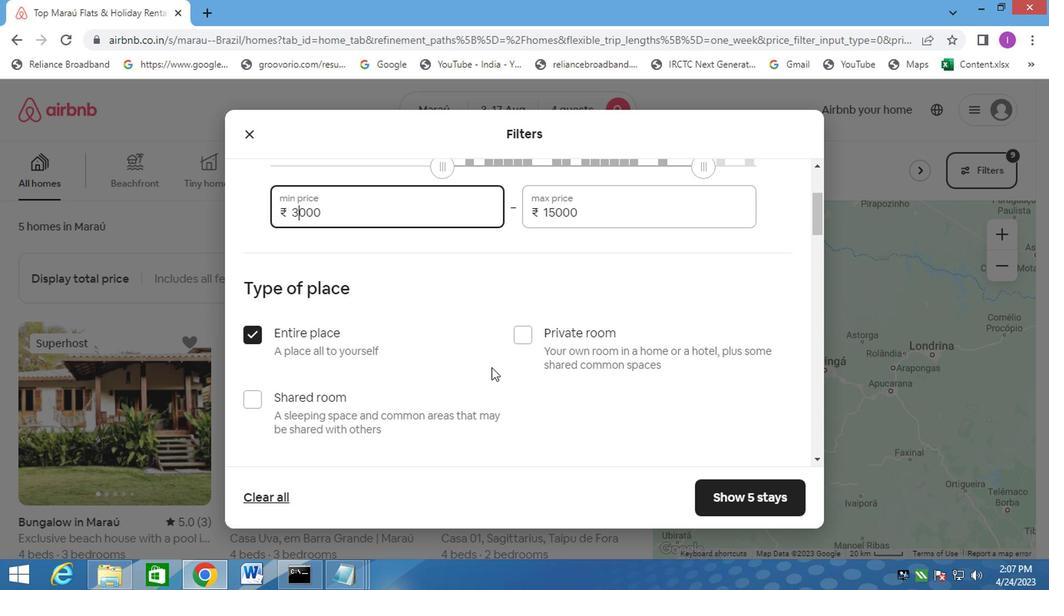 
Action: Mouse scrolled (456, 367) with delta (0, 0)
Screenshot: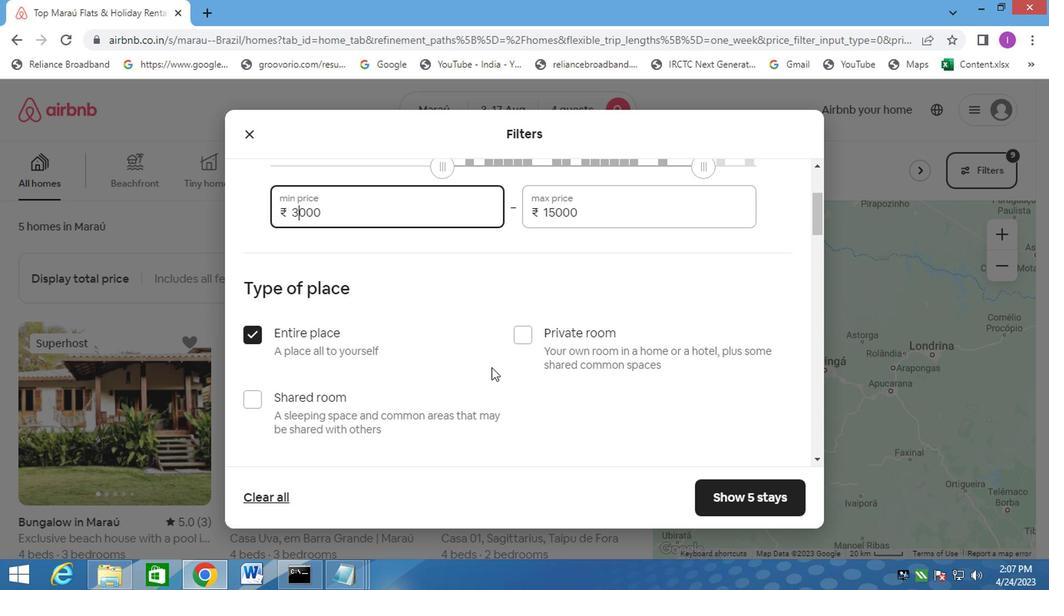 
Action: Mouse moved to (457, 368)
Screenshot: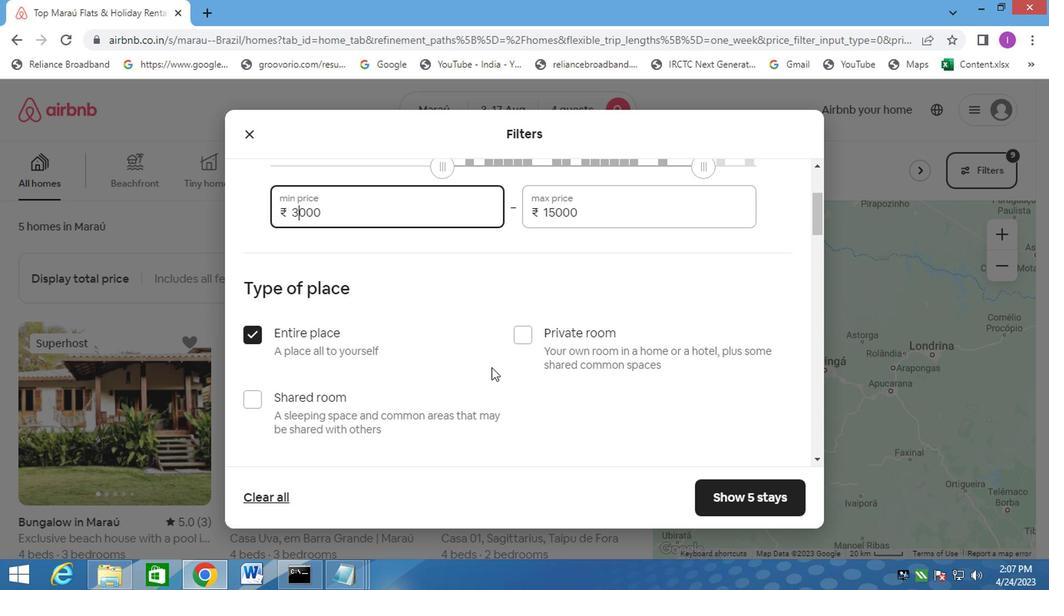 
Action: Mouse scrolled (457, 367) with delta (0, 0)
Screenshot: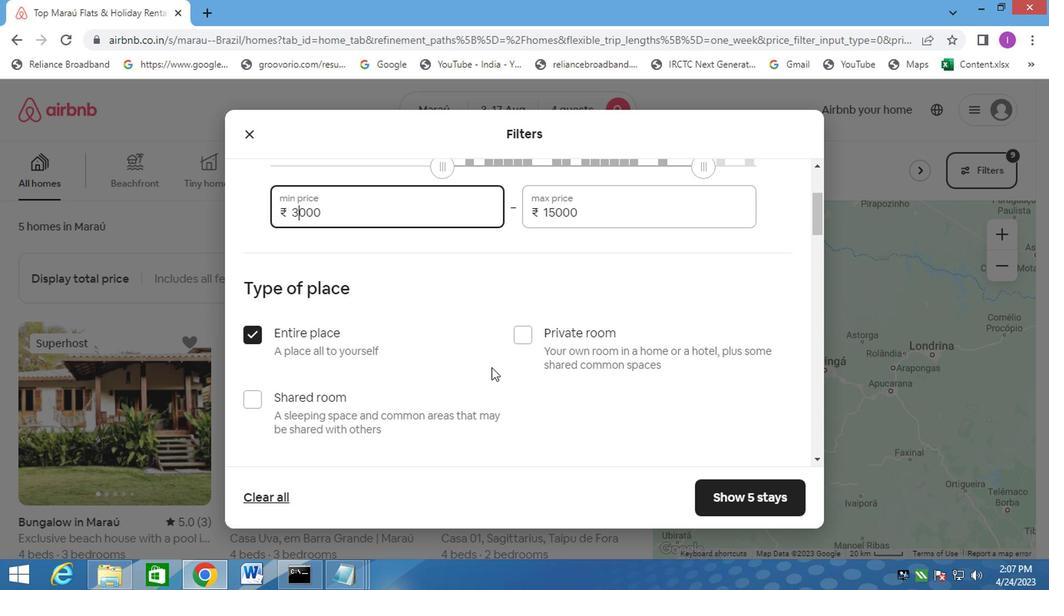 
Action: Mouse moved to (468, 364)
Screenshot: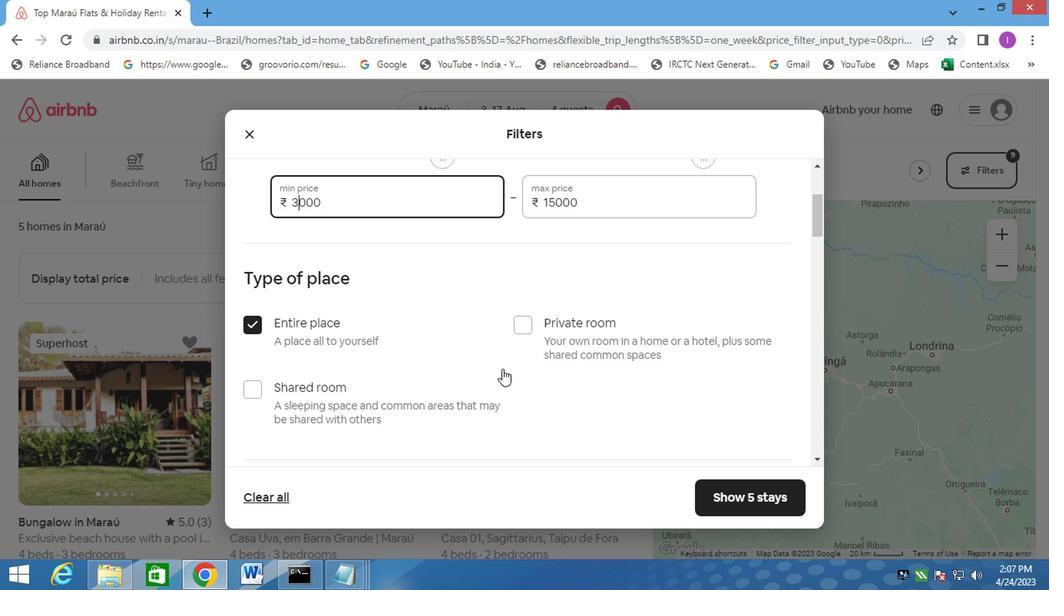 
Action: Mouse scrolled (468, 363) with delta (0, 0)
Screenshot: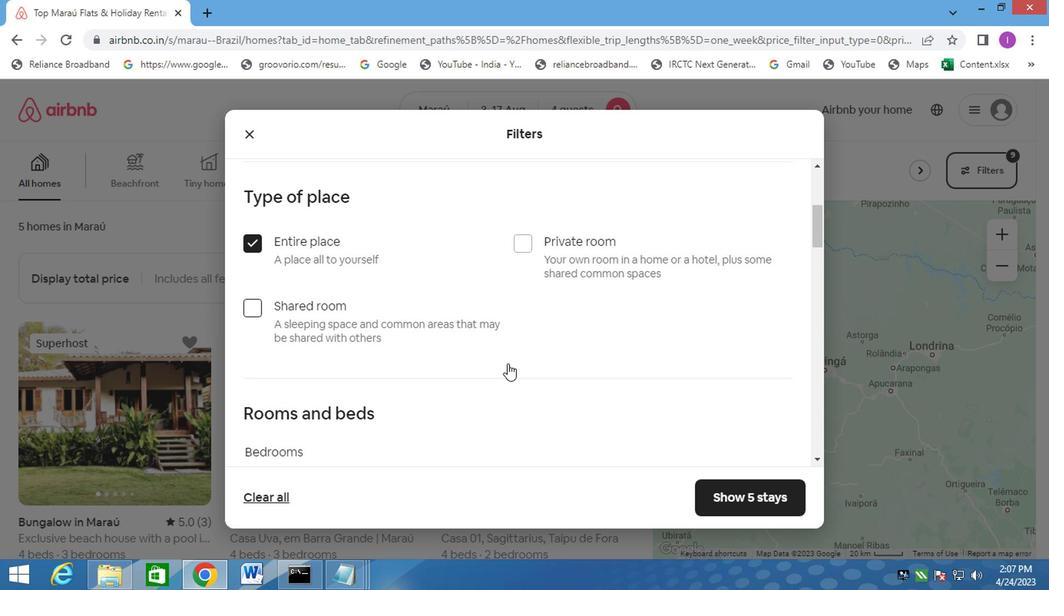 
Action: Mouse scrolled (468, 363) with delta (0, 0)
Screenshot: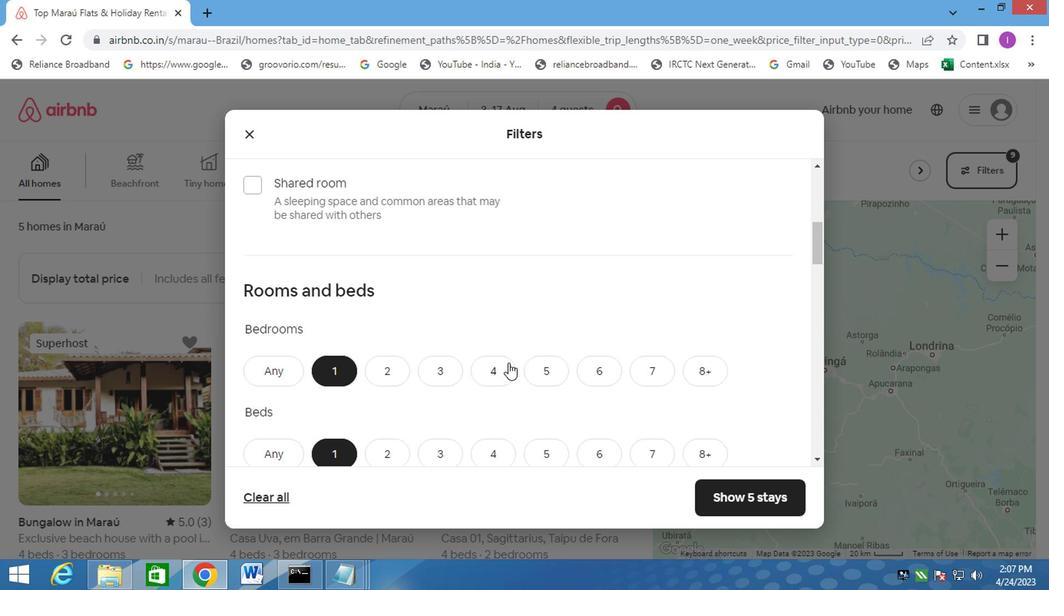 
Action: Mouse moved to (426, 247)
Screenshot: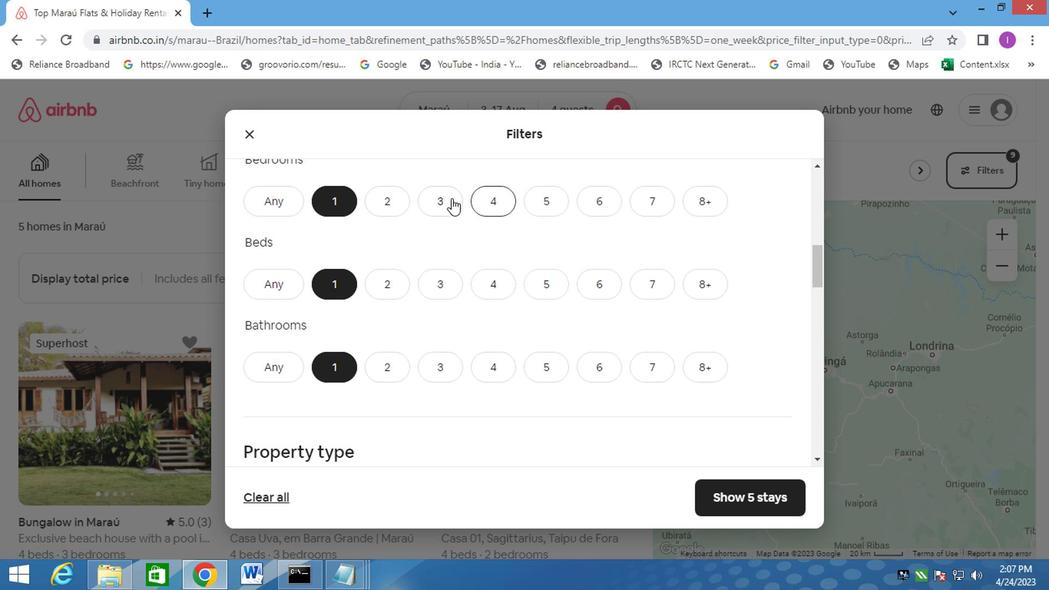 
Action: Mouse pressed left at (426, 247)
Screenshot: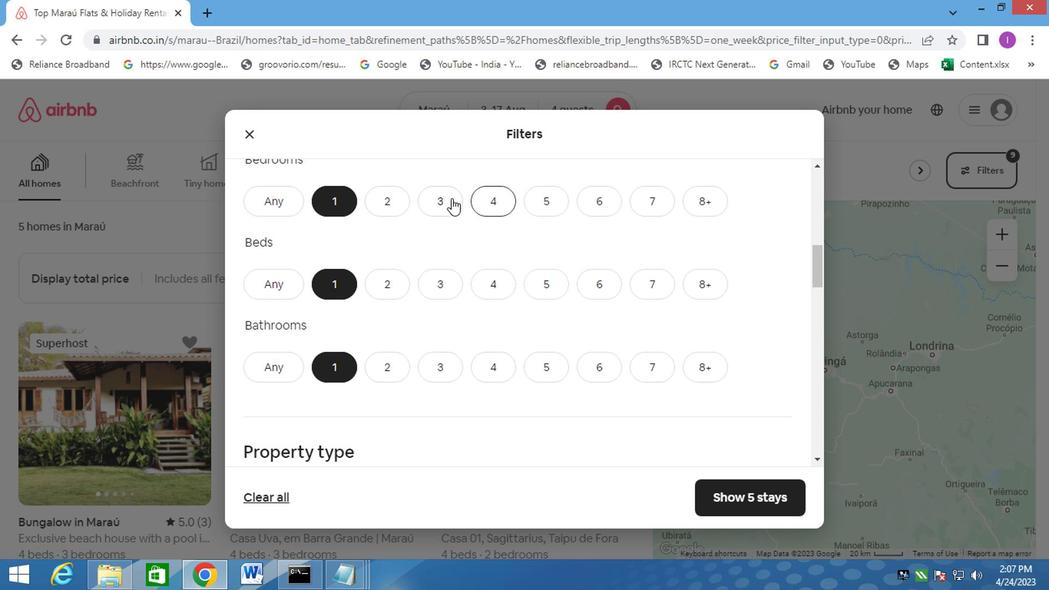 
Action: Mouse moved to (452, 310)
Screenshot: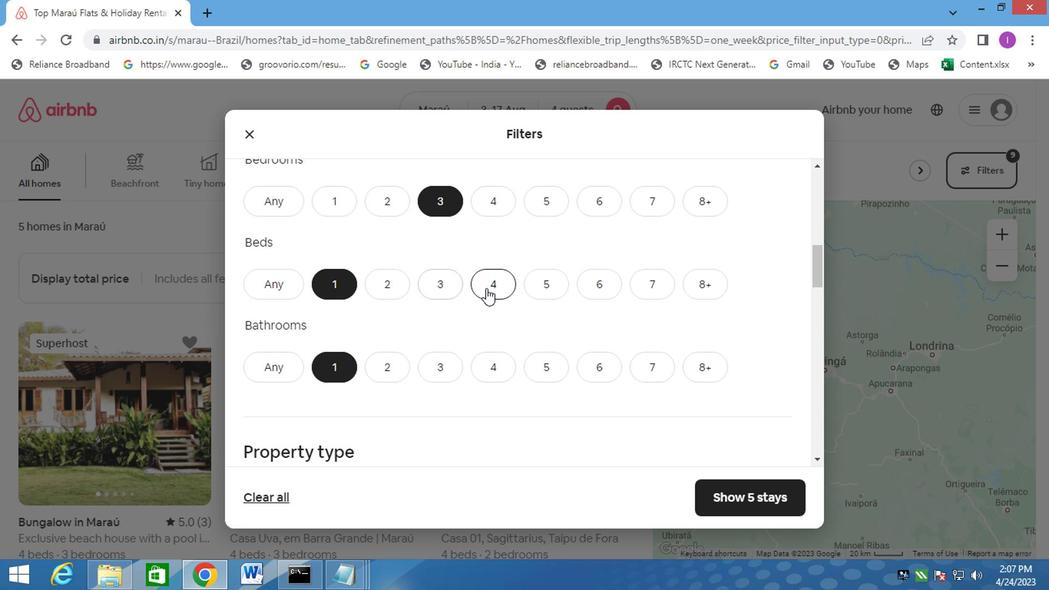
Action: Mouse pressed left at (452, 310)
Screenshot: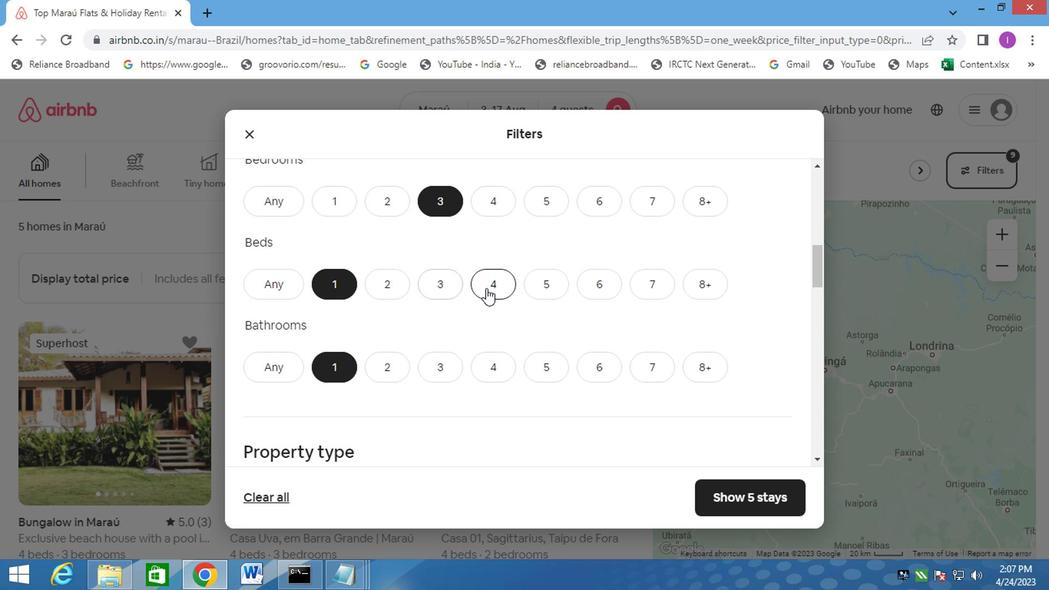 
Action: Mouse moved to (386, 367)
Screenshot: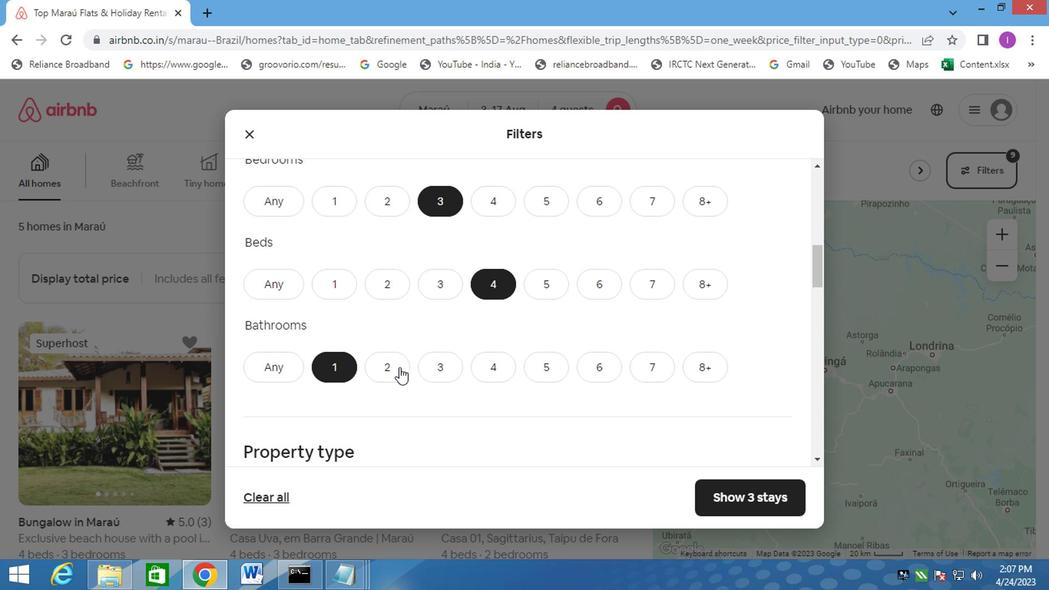 
Action: Mouse pressed left at (386, 367)
Screenshot: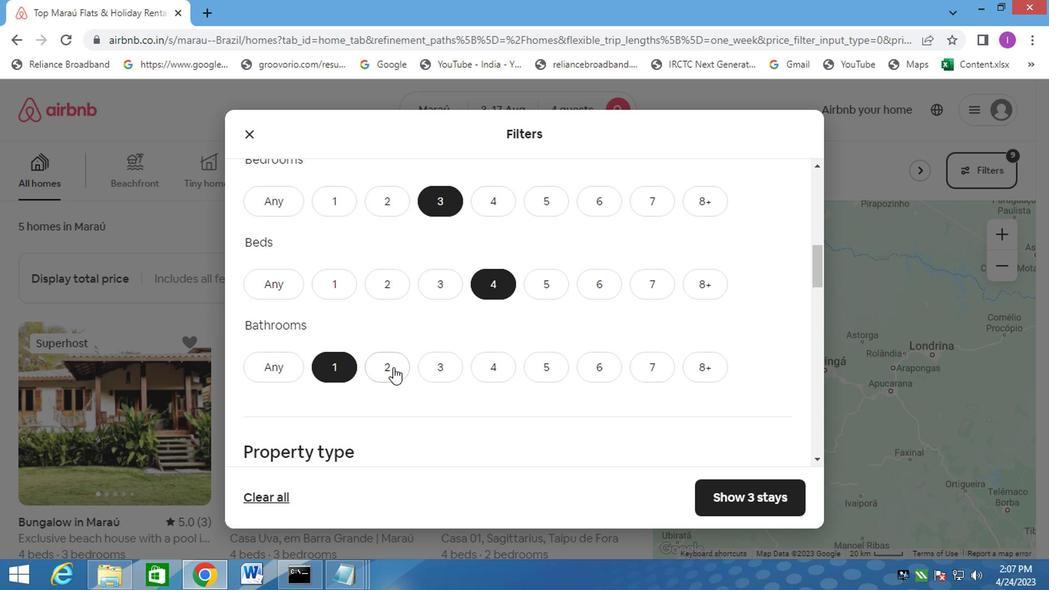
Action: Mouse moved to (474, 316)
Screenshot: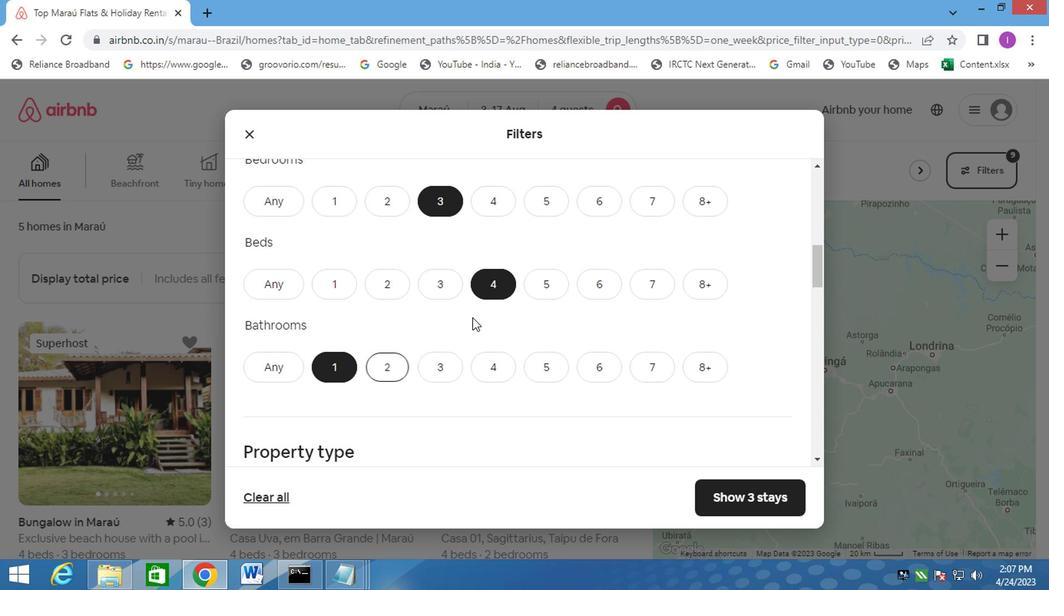 
Action: Mouse scrolled (474, 315) with delta (0, 0)
Screenshot: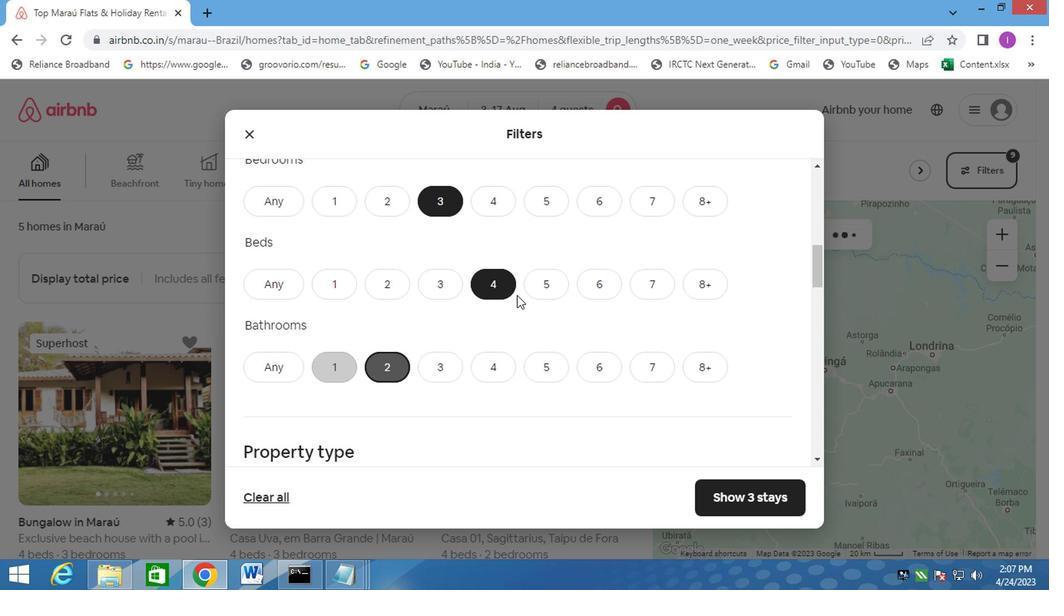 
Action: Mouse scrolled (474, 315) with delta (0, 0)
Screenshot: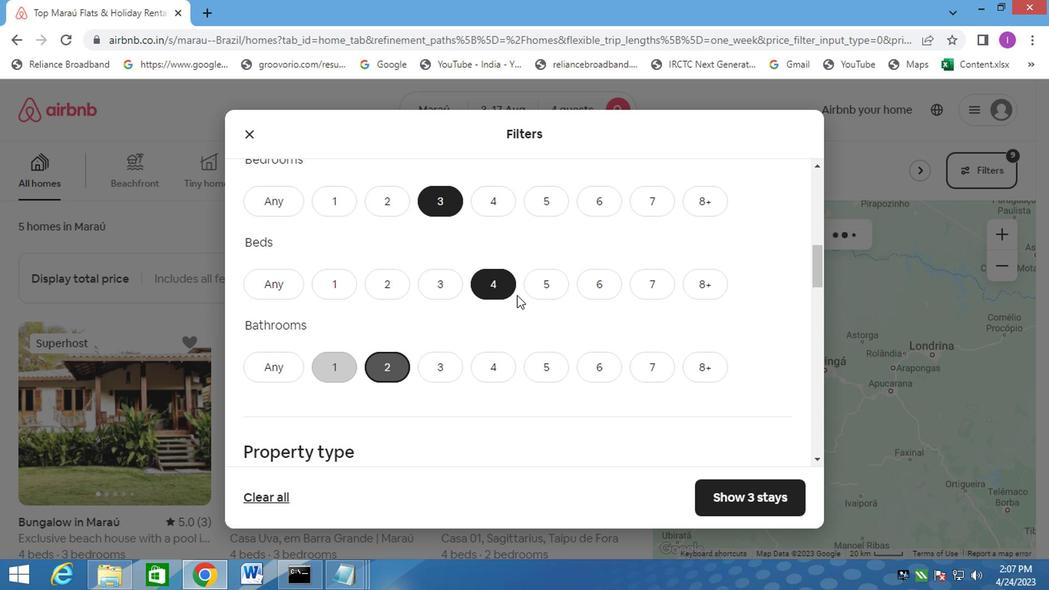 
Action: Mouse moved to (475, 316)
Screenshot: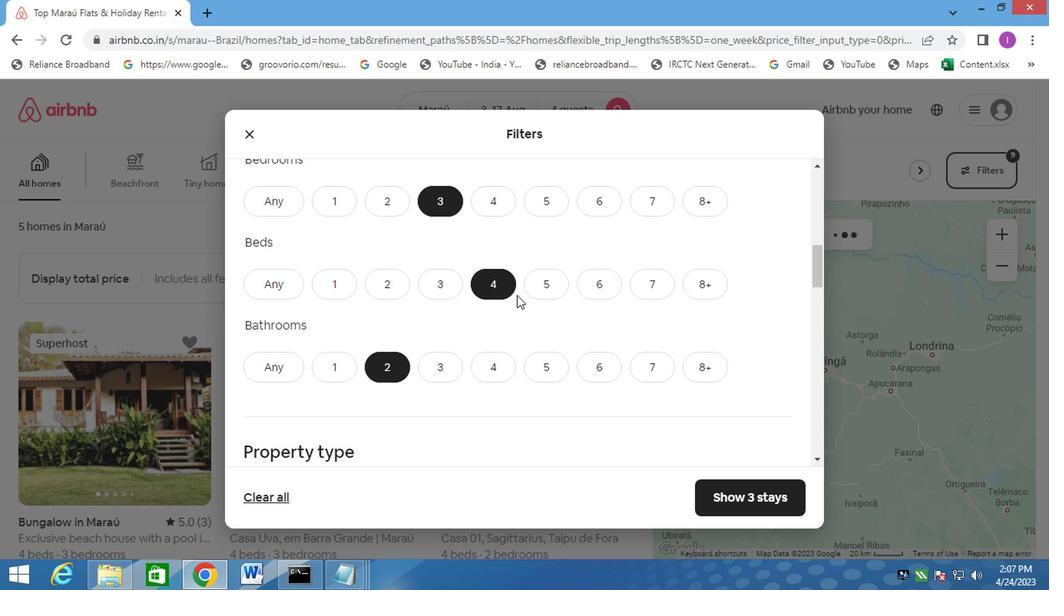 
Action: Mouse scrolled (475, 315) with delta (0, 0)
Screenshot: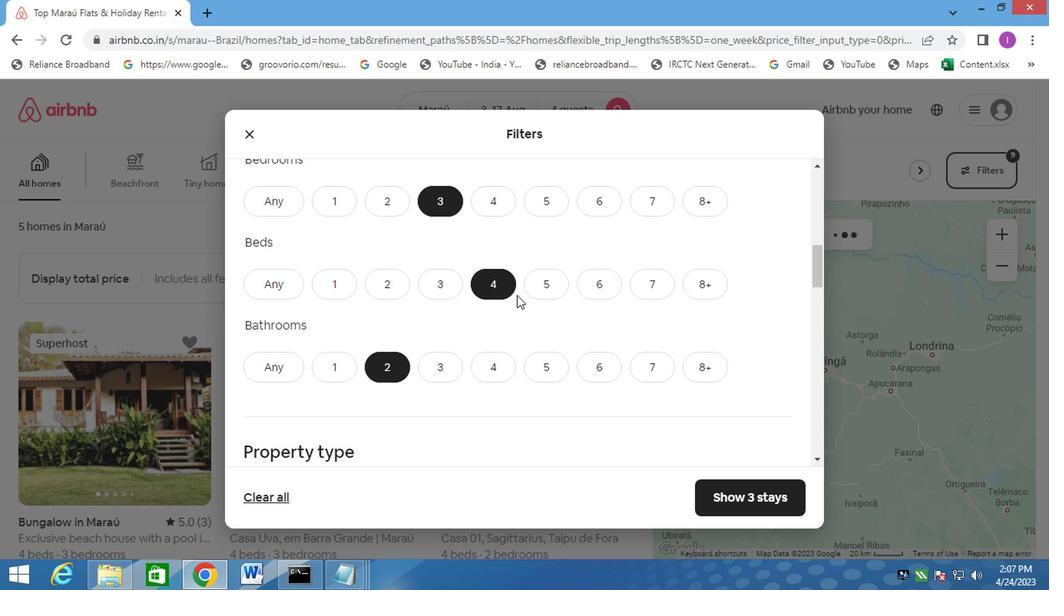 
Action: Mouse moved to (458, 338)
Screenshot: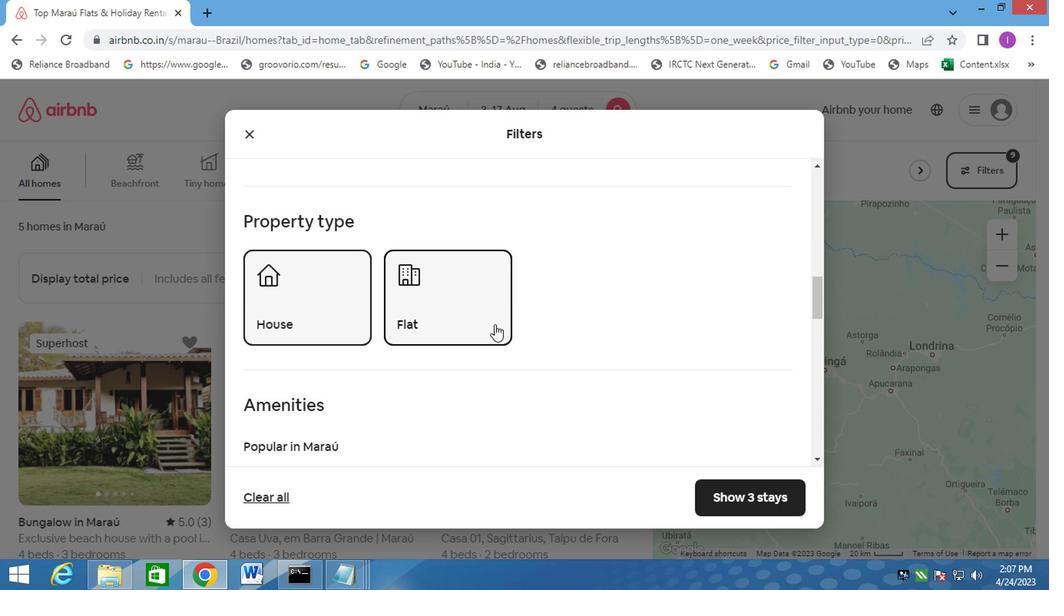 
Action: Mouse scrolled (458, 337) with delta (0, 0)
Screenshot: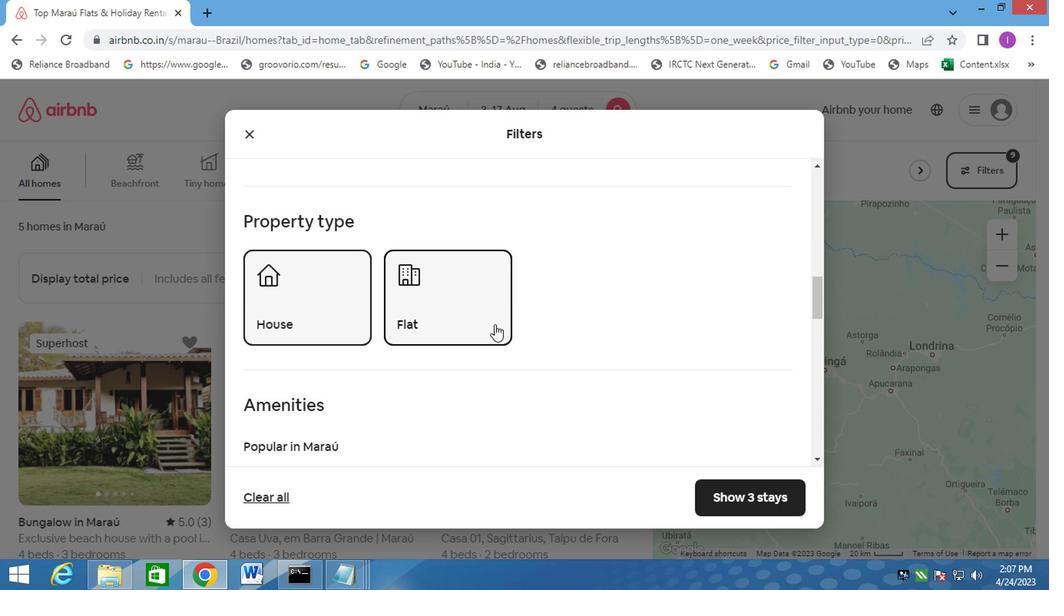 
Action: Mouse moved to (313, 275)
Screenshot: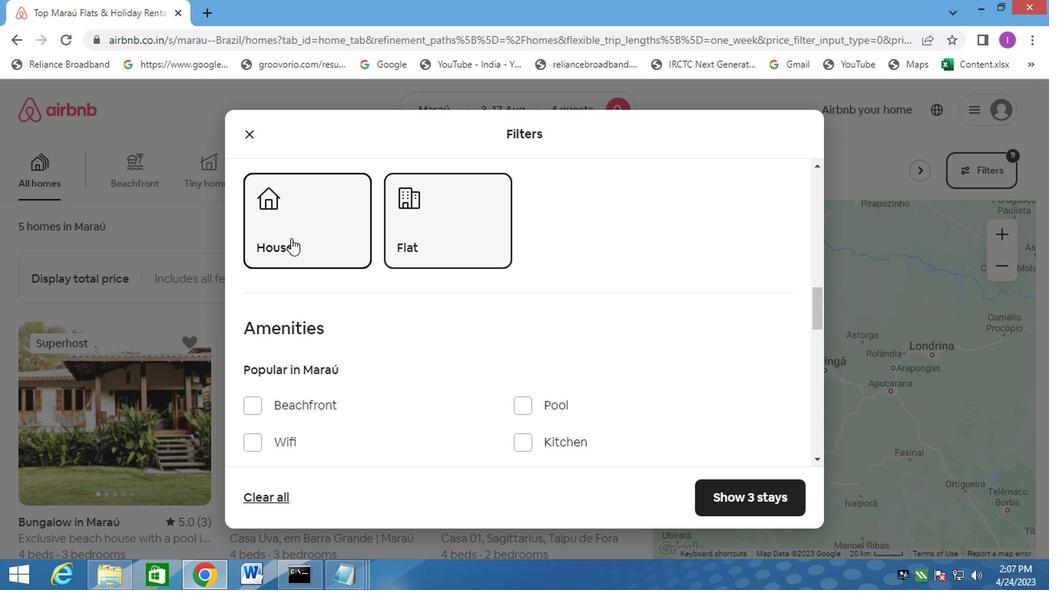 
Action: Mouse pressed left at (313, 275)
Screenshot: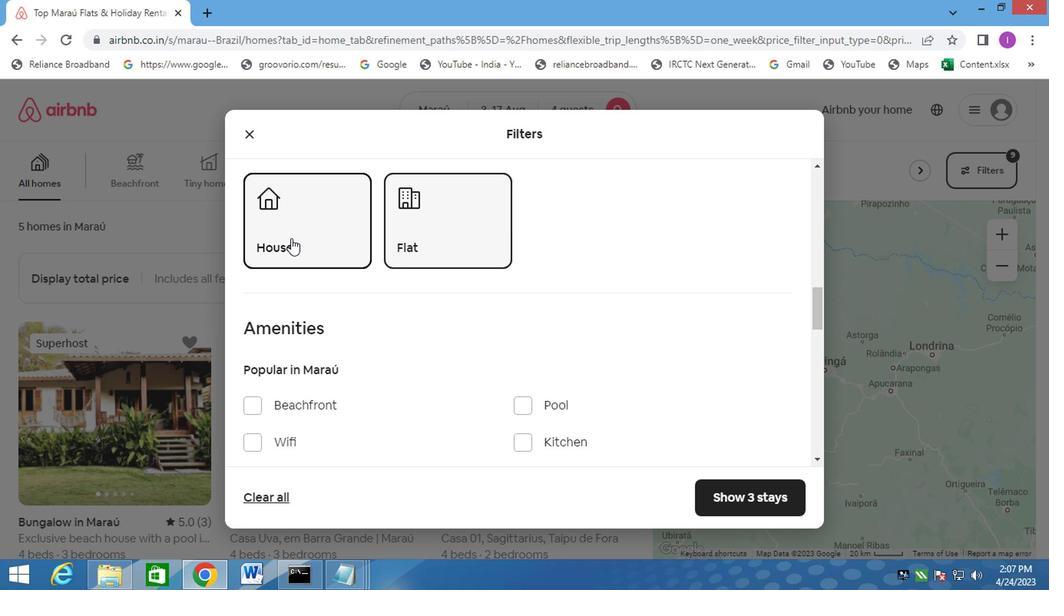 
Action: Mouse moved to (391, 273)
Screenshot: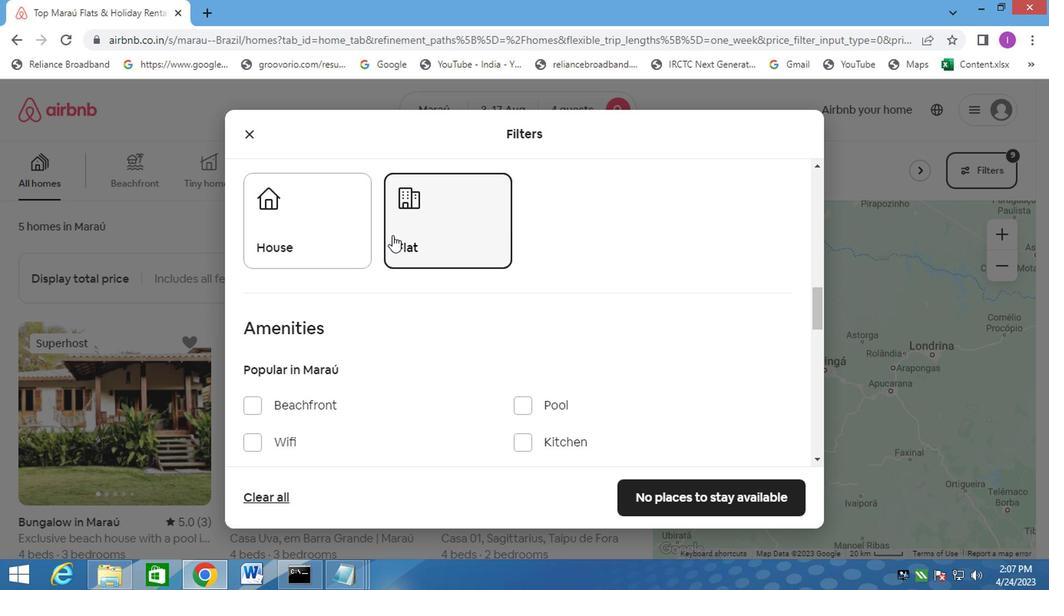 
Action: Mouse pressed left at (391, 273)
Screenshot: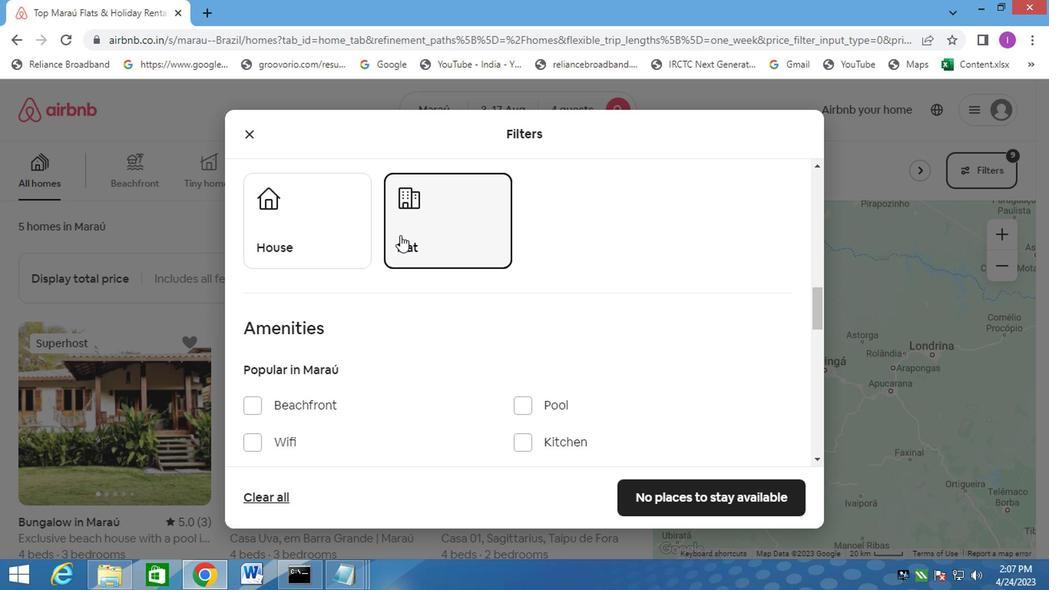 
Action: Mouse moved to (300, 266)
Screenshot: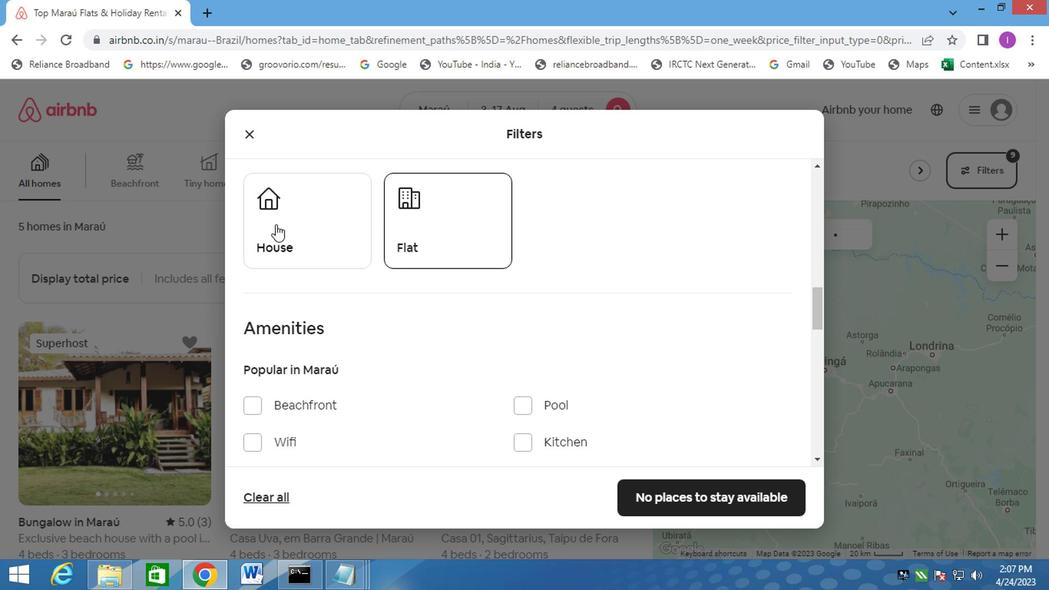 
Action: Mouse pressed left at (300, 266)
Screenshot: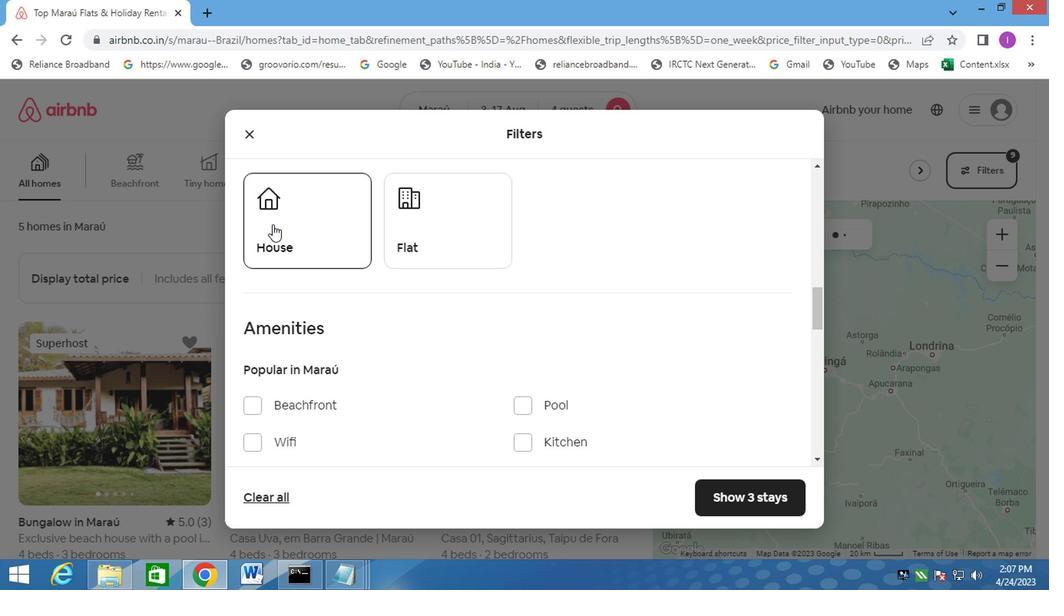 
Action: Mouse moved to (393, 273)
Screenshot: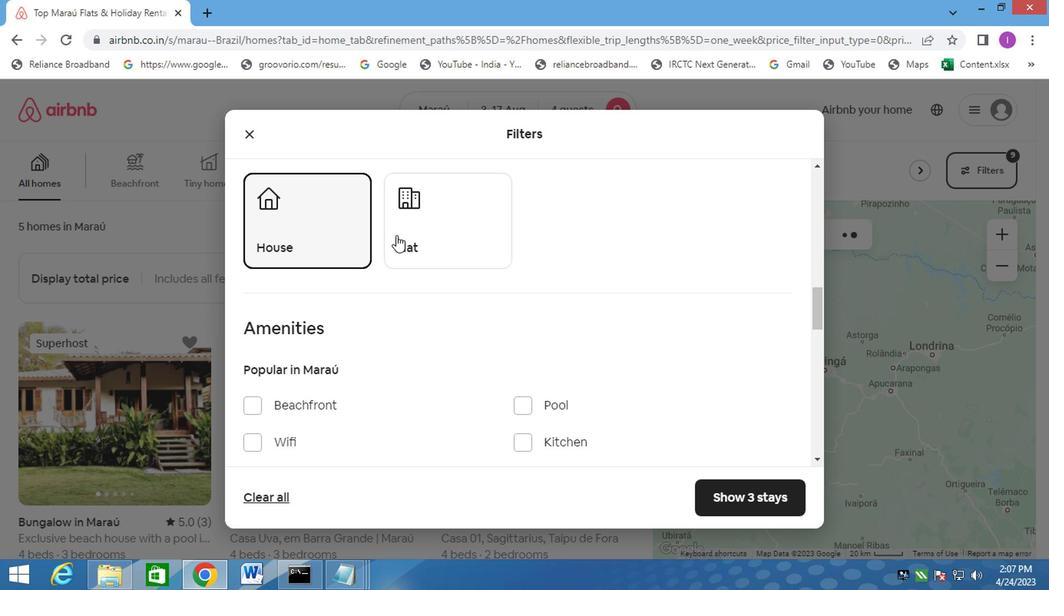 
Action: Mouse pressed left at (393, 273)
Screenshot: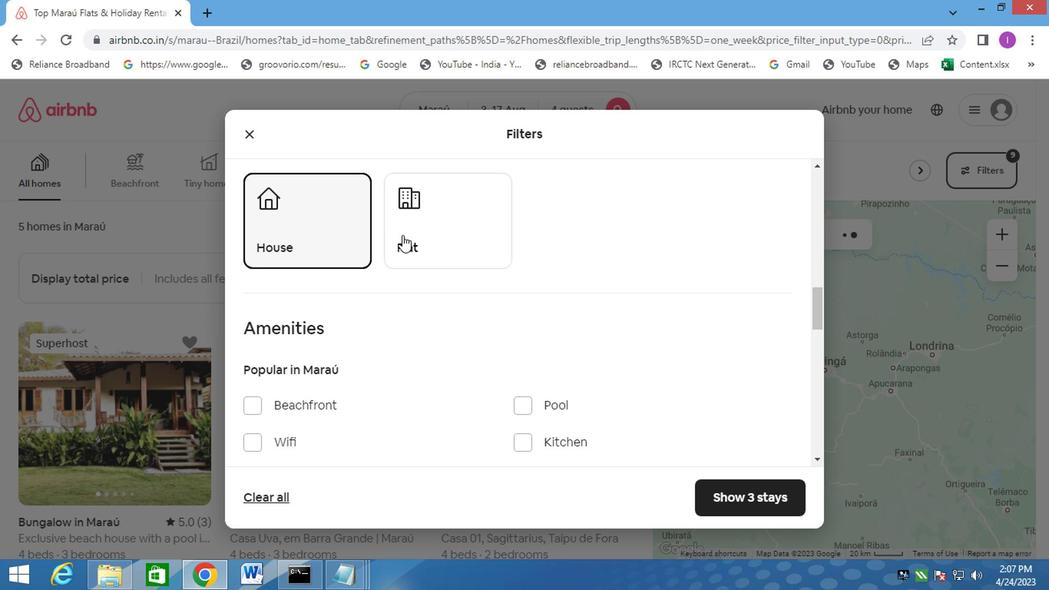 
Action: Mouse moved to (551, 413)
Screenshot: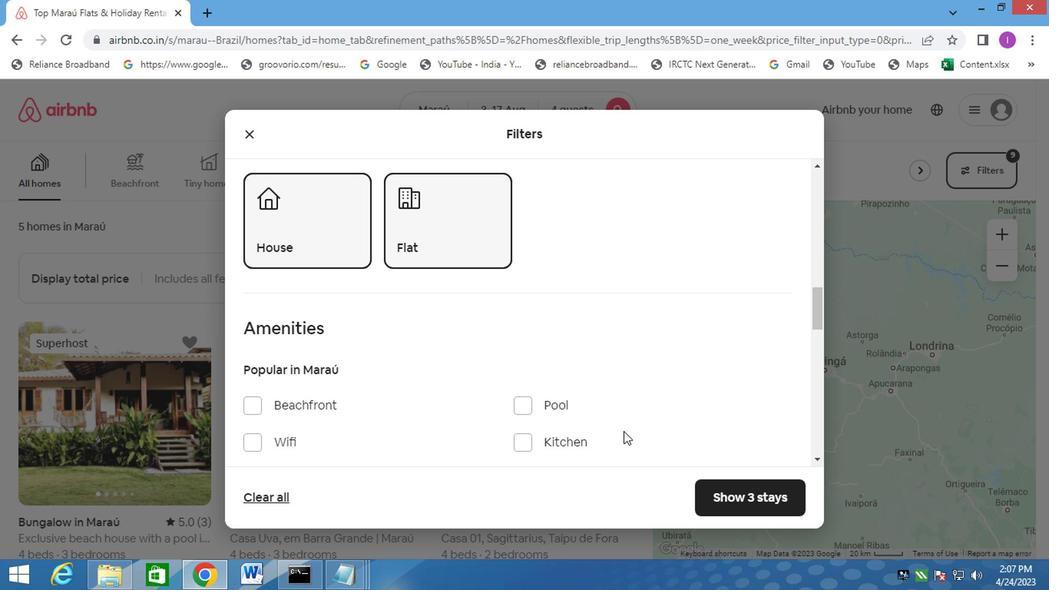 
Action: Mouse scrolled (551, 412) with delta (0, 0)
Screenshot: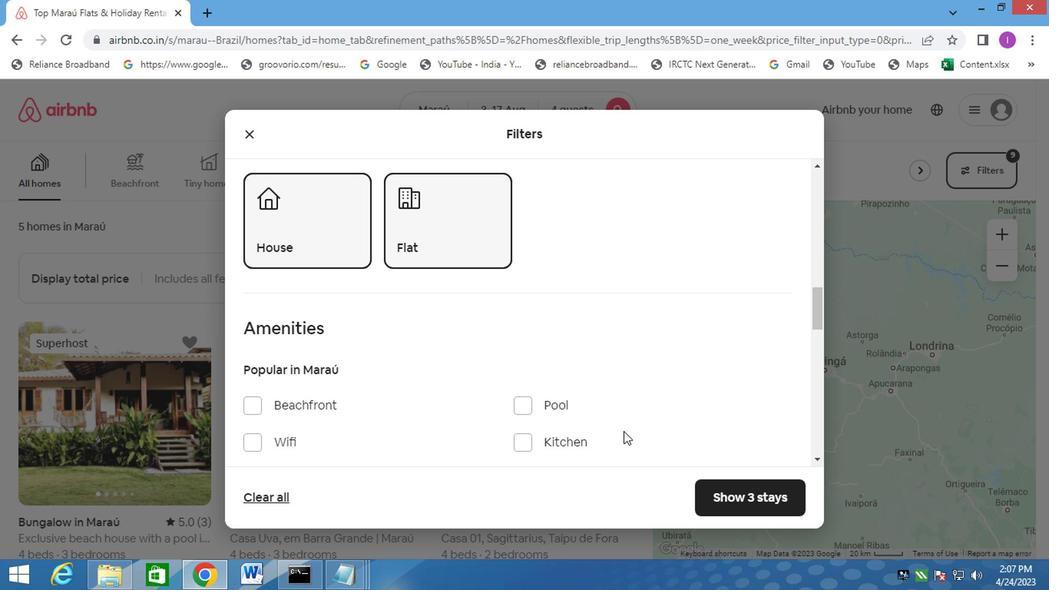 
Action: Mouse moved to (558, 409)
Screenshot: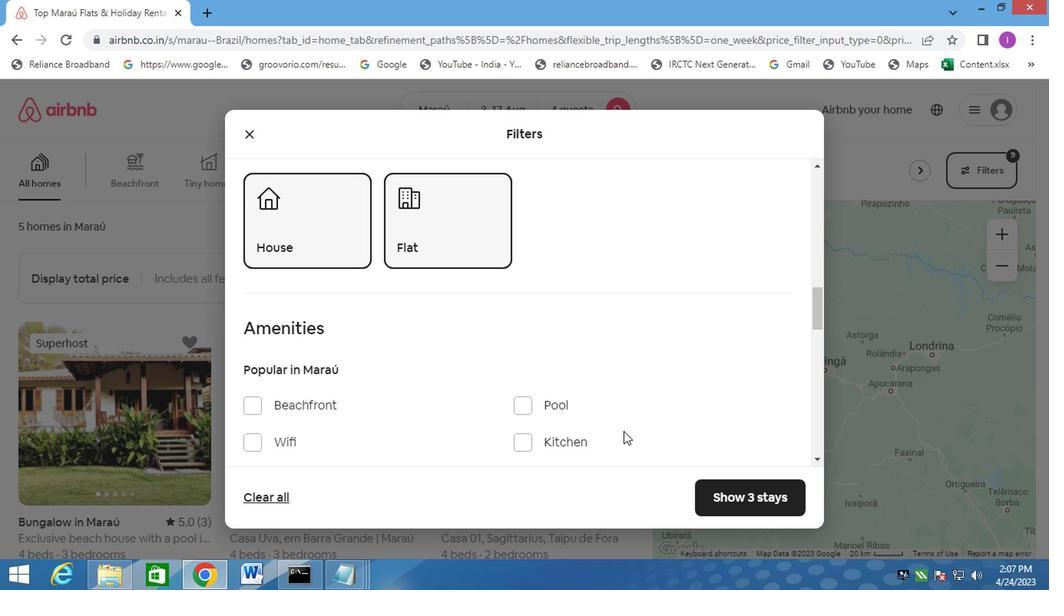 
Action: Mouse scrolled (558, 408) with delta (0, 0)
Screenshot: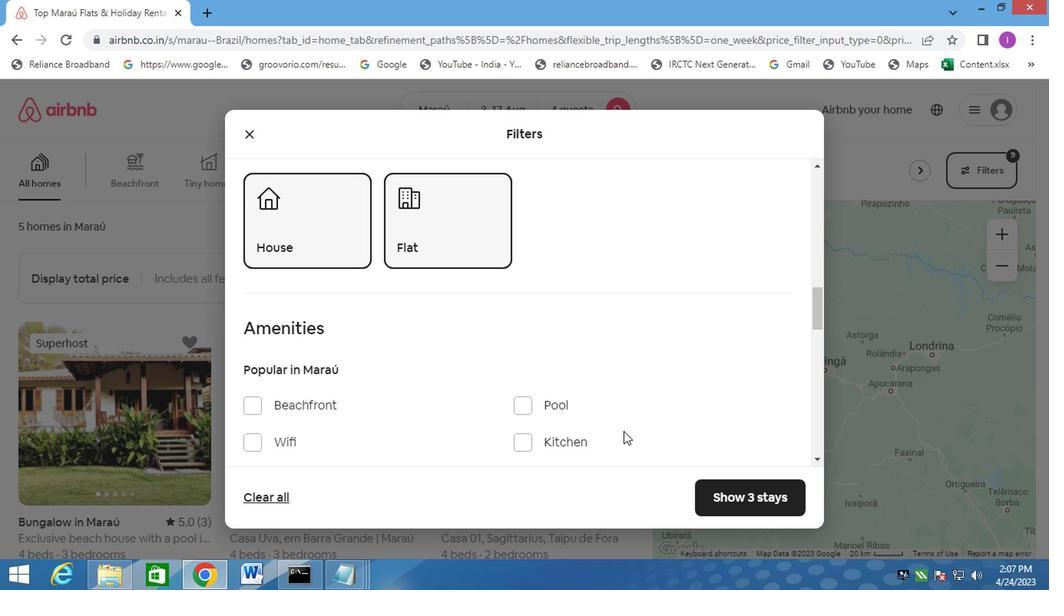 
Action: Mouse moved to (566, 395)
Screenshot: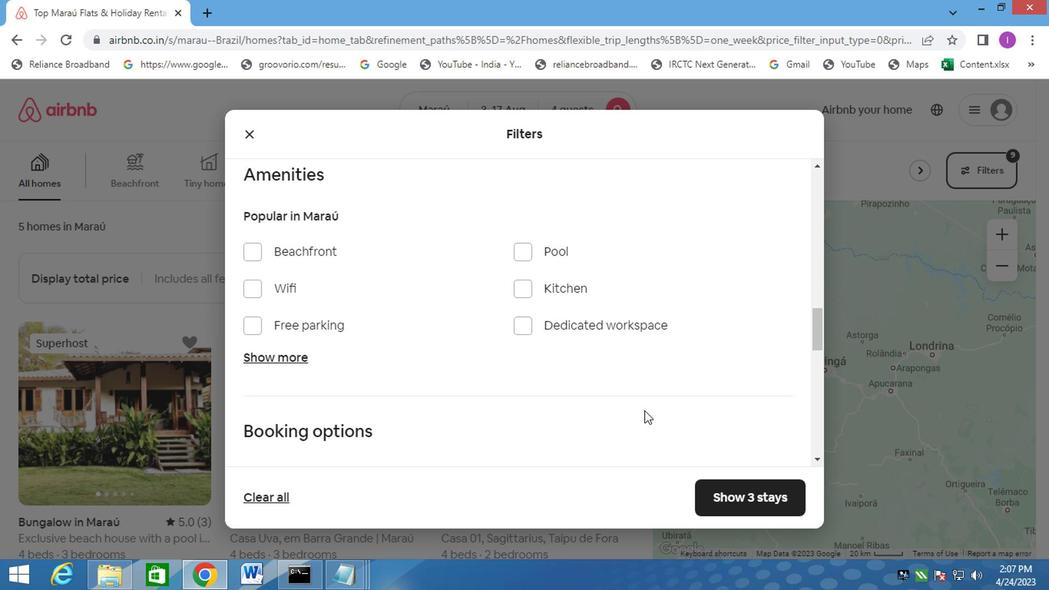 
Action: Mouse scrolled (566, 394) with delta (0, 0)
Screenshot: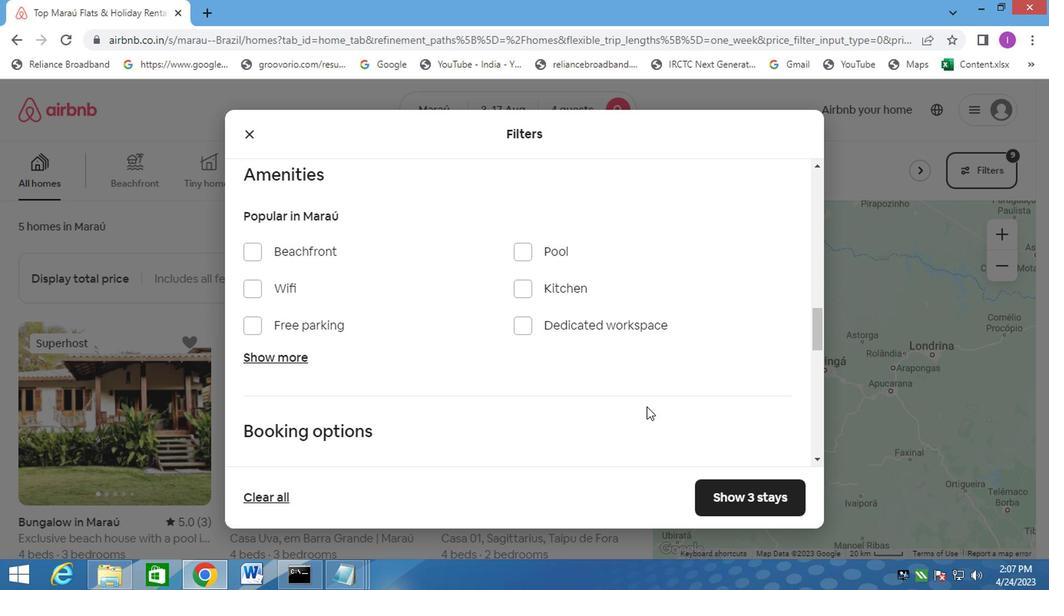 
Action: Mouse scrolled (566, 394) with delta (0, 0)
Screenshot: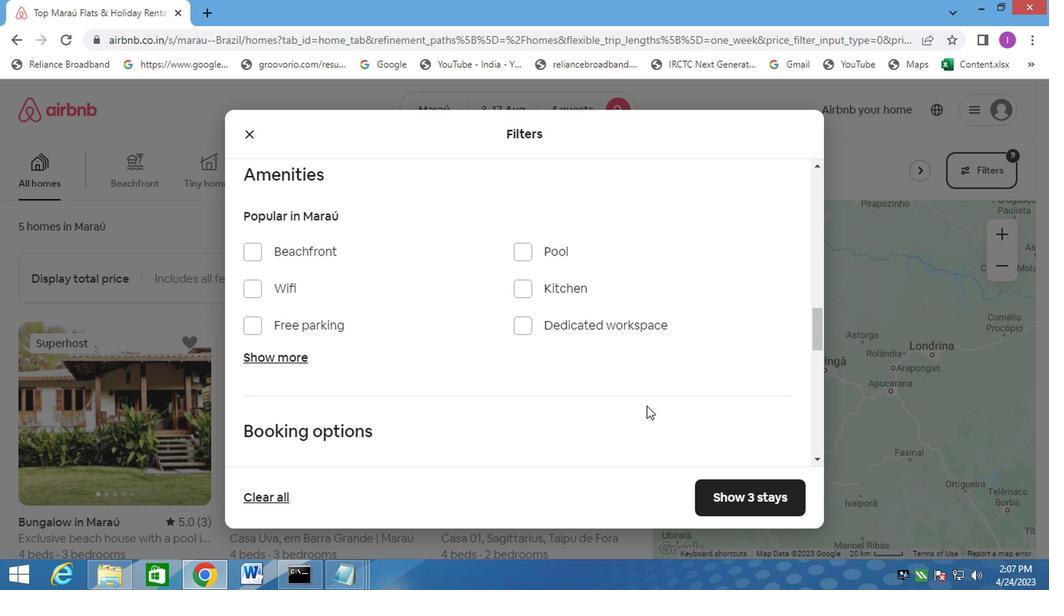 
Action: Mouse scrolled (566, 394) with delta (0, 0)
Screenshot: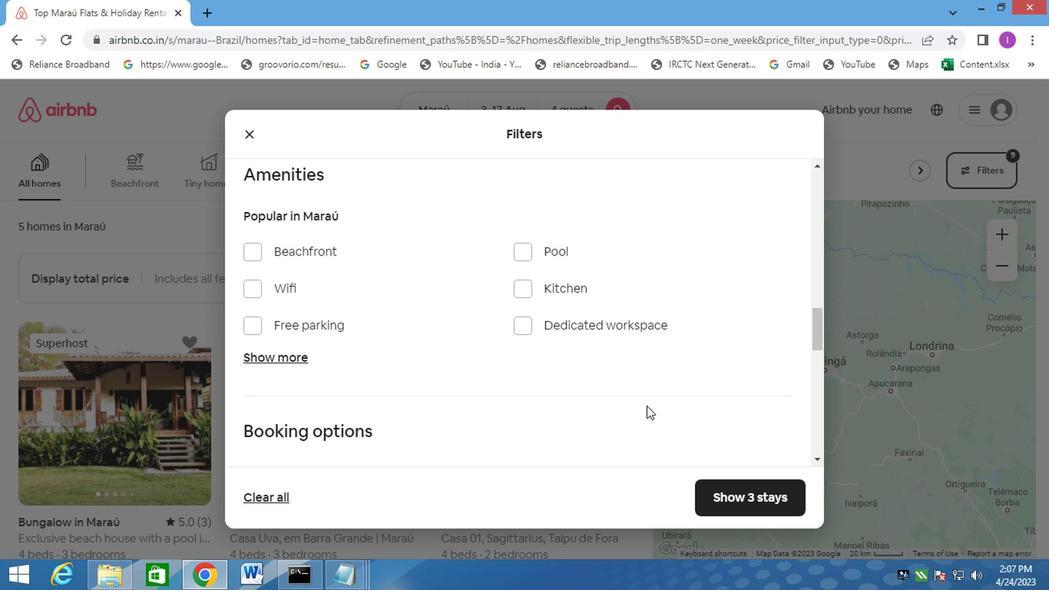 
Action: Mouse moved to (567, 392)
Screenshot: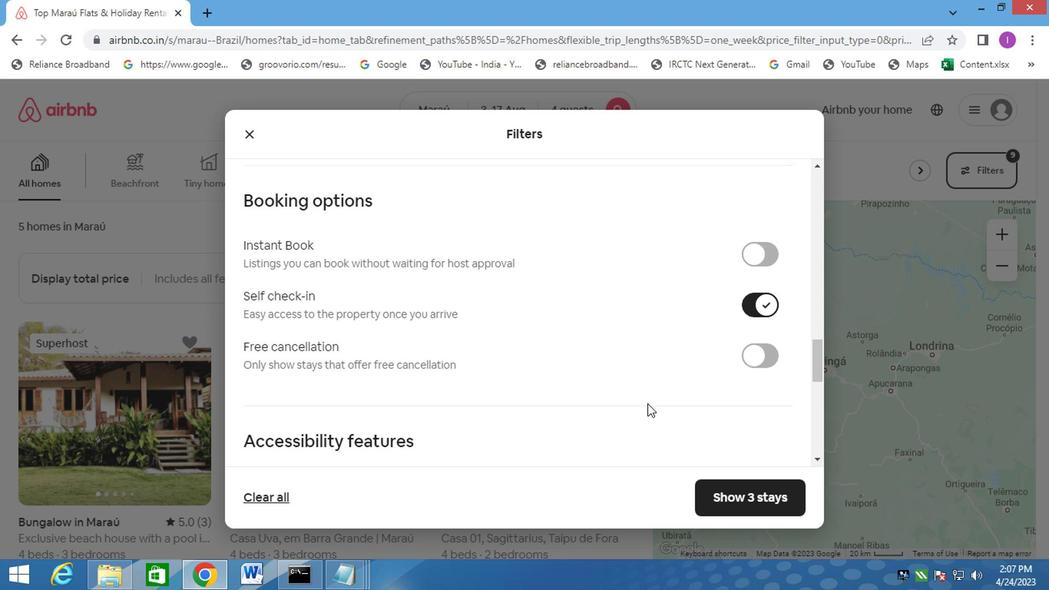 
Action: Mouse scrolled (567, 392) with delta (0, 0)
Screenshot: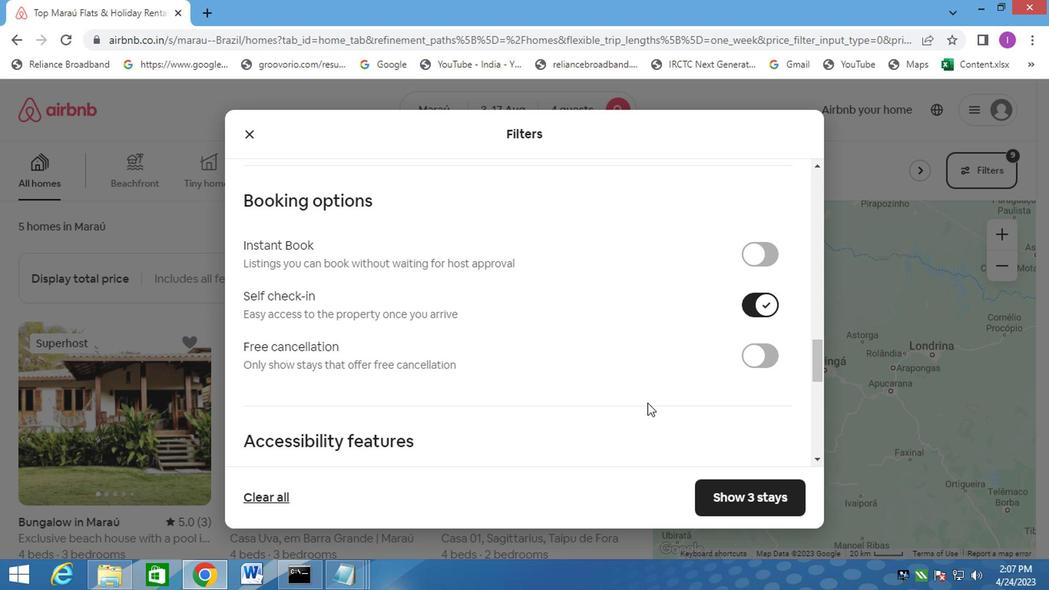 
Action: Mouse scrolled (567, 392) with delta (0, 0)
Screenshot: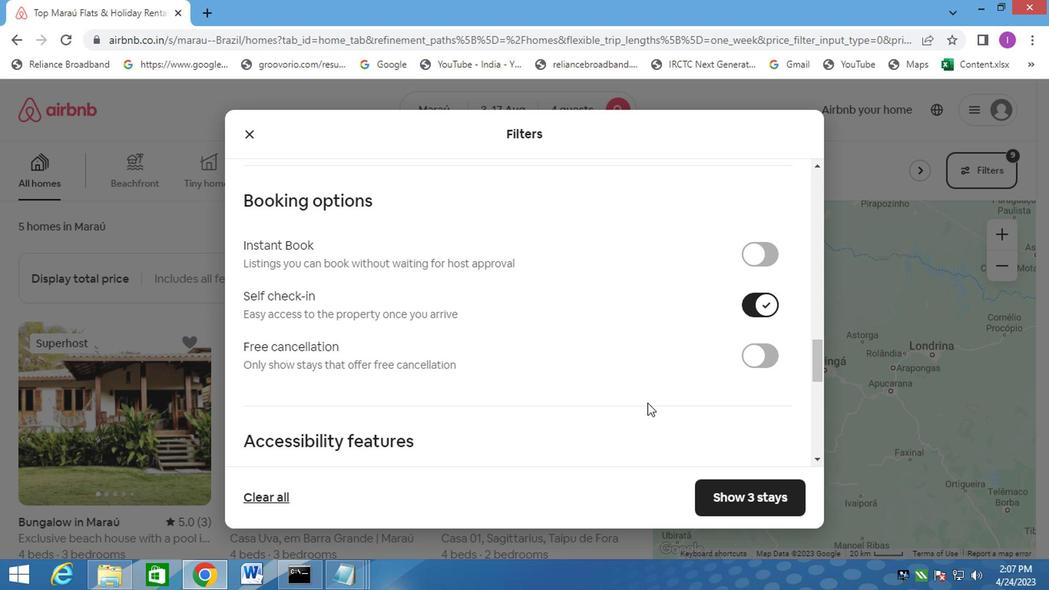 
Action: Mouse scrolled (567, 392) with delta (0, 0)
Screenshot: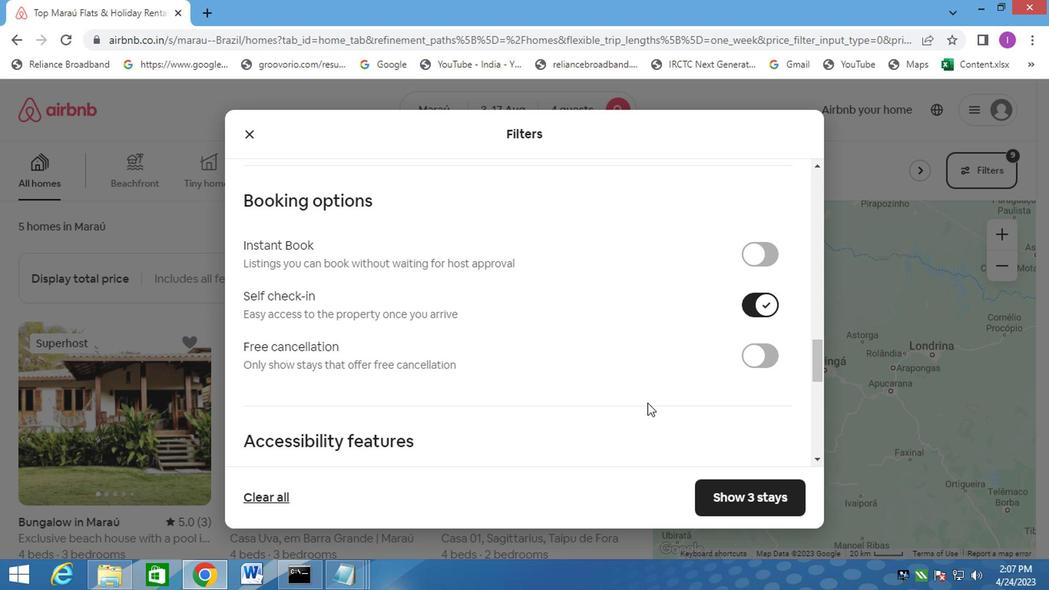 
Action: Mouse moved to (566, 386)
Screenshot: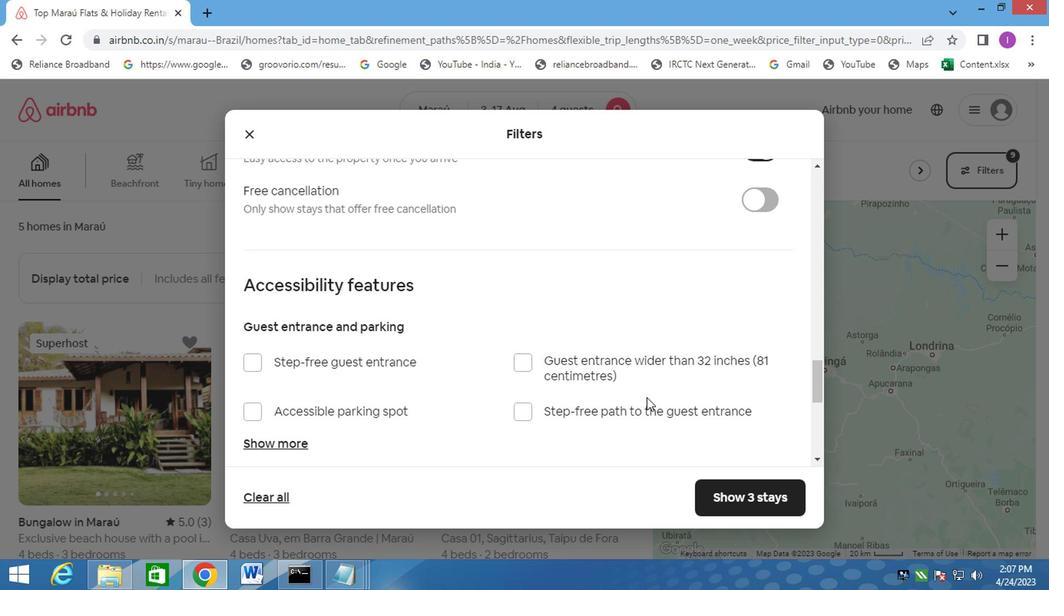 
Action: Mouse scrolled (566, 386) with delta (0, 0)
Screenshot: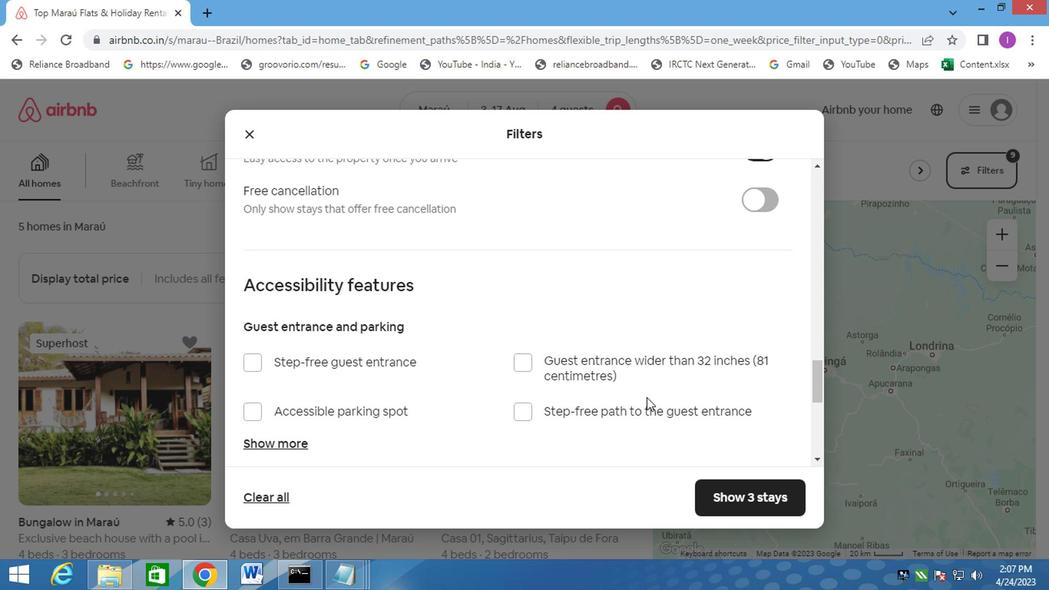 
Action: Mouse scrolled (566, 386) with delta (0, 0)
Screenshot: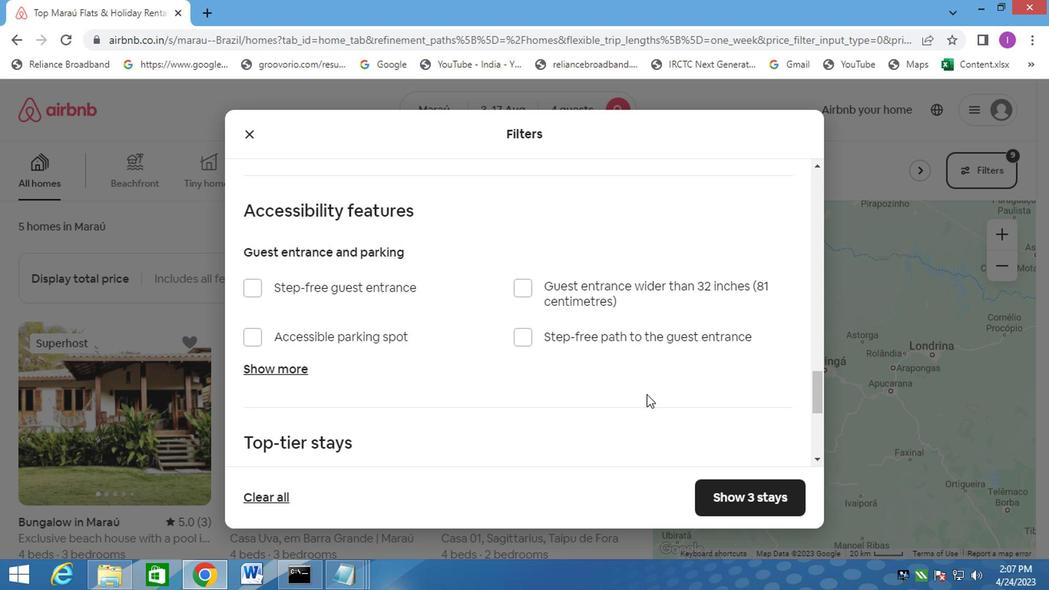 
Action: Mouse scrolled (566, 386) with delta (0, 0)
Screenshot: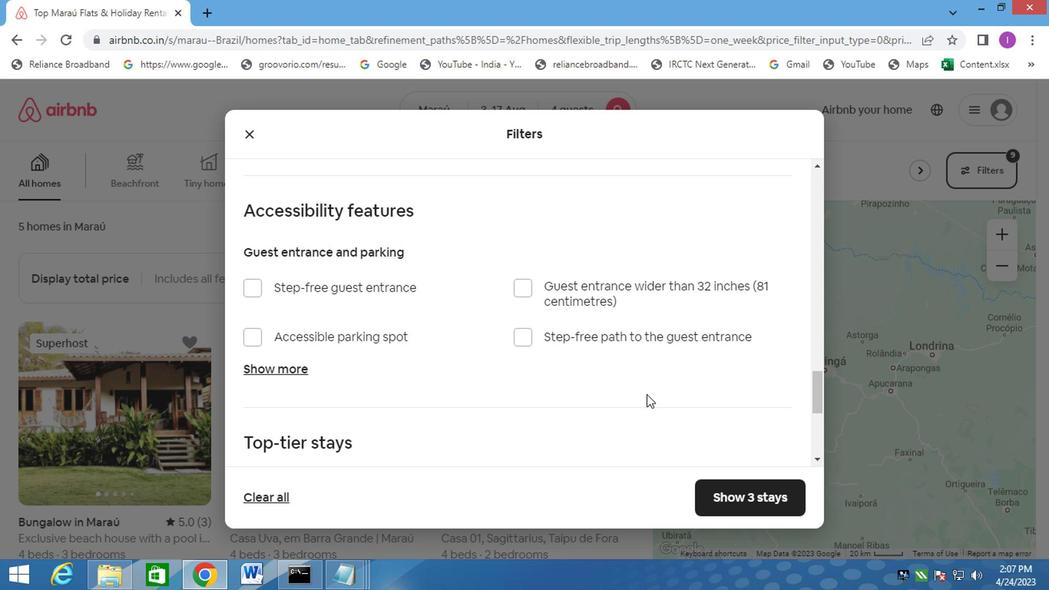 
Action: Mouse scrolled (566, 386) with delta (0, 0)
Screenshot: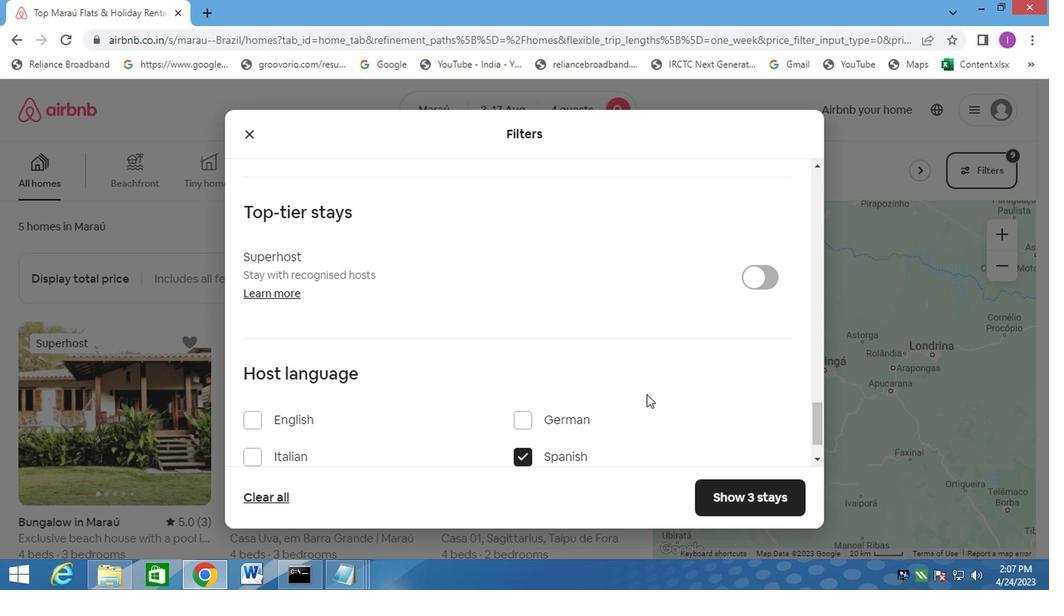 
Action: Mouse scrolled (566, 386) with delta (0, 0)
Screenshot: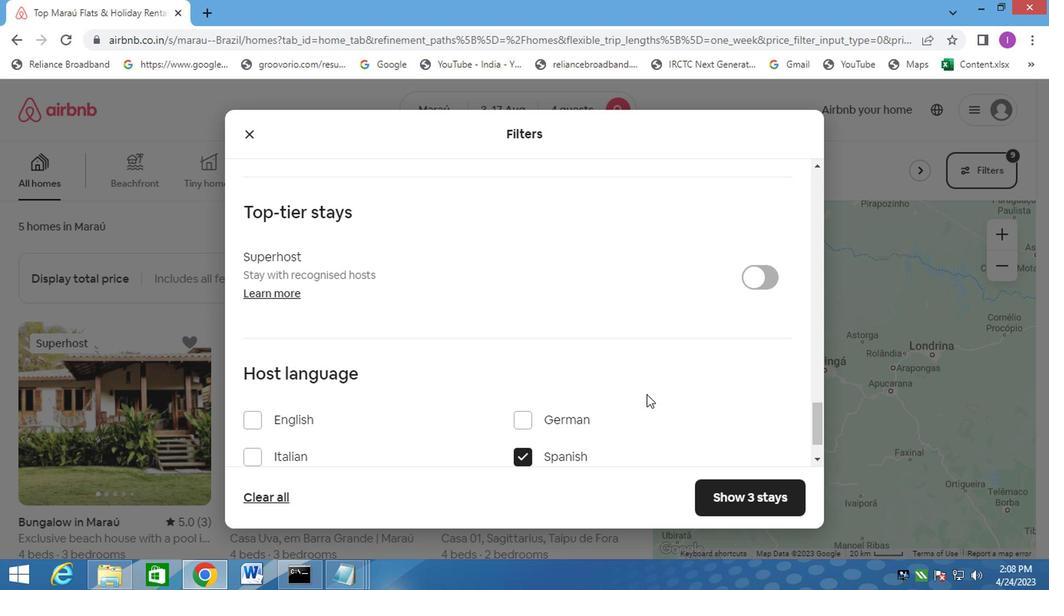 
Action: Mouse moved to (627, 453)
Screenshot: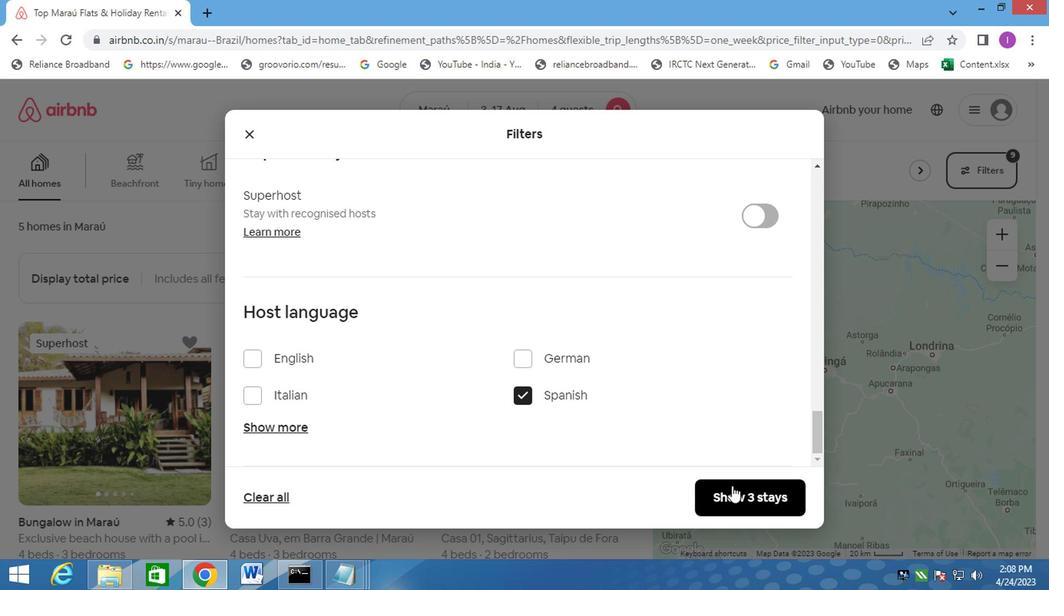 
Action: Mouse pressed left at (627, 453)
Screenshot: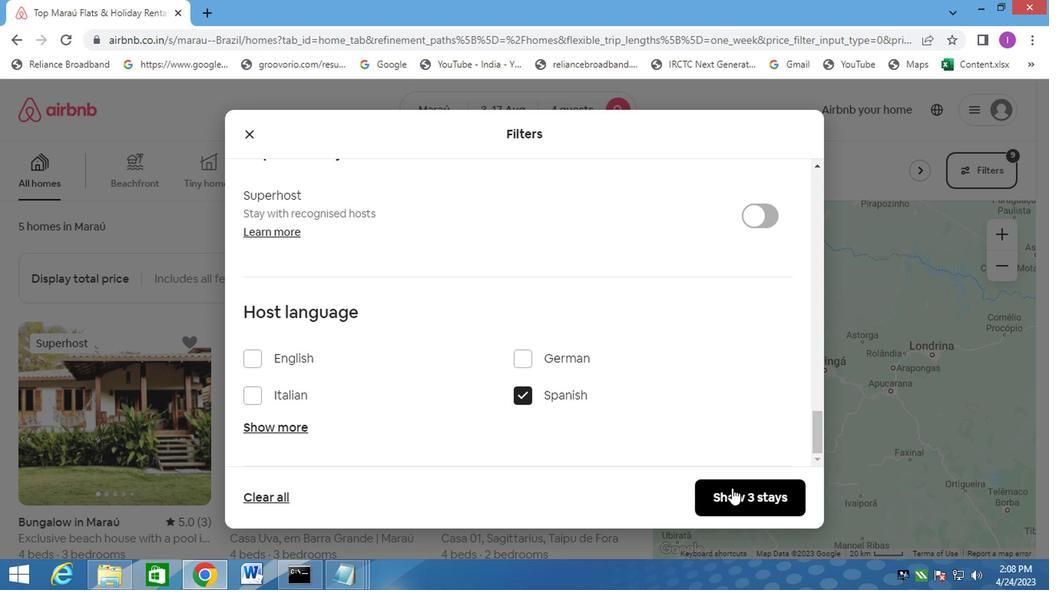 
Action: Mouse moved to (557, 203)
Screenshot: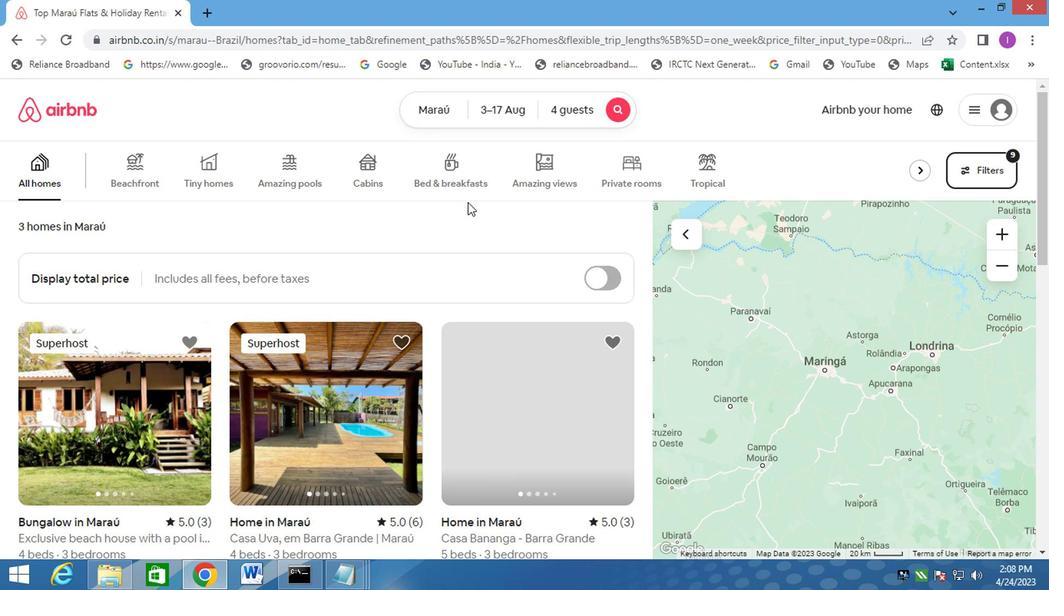 
Action: Key pressed <Key.f8>
Screenshot: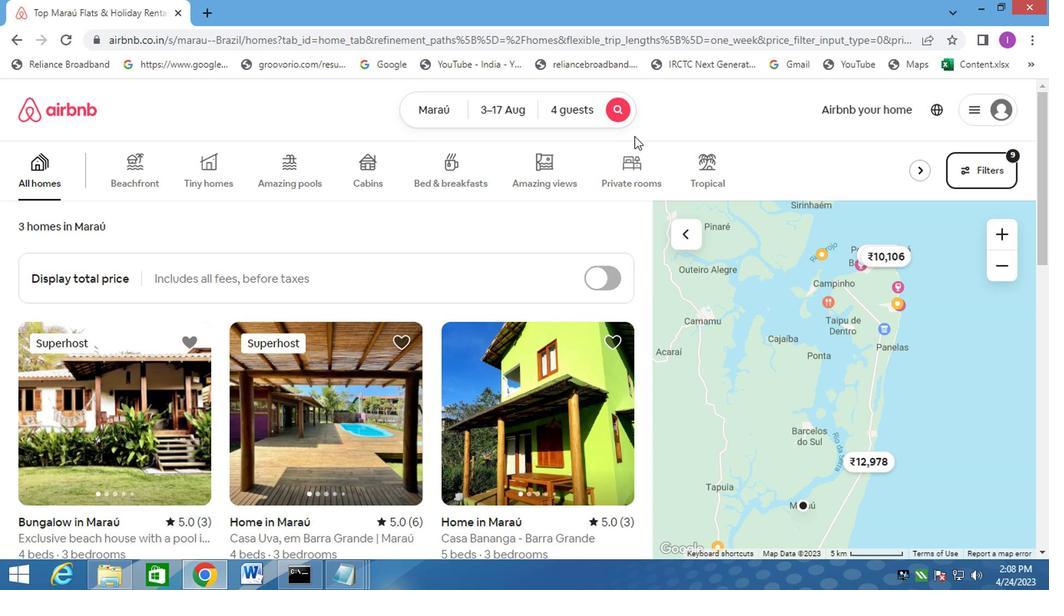 
